Task: Font style For heading Use Arial with cyan colour& bold. font size for heading '24 Pt. 'Change the font style of data to Alefand font size to  12 Pt. Change the alignment of both headline & data to  Align top. In the sheet  auditingAnnualSales_Report_2023
Action: Mouse moved to (40, 106)
Screenshot: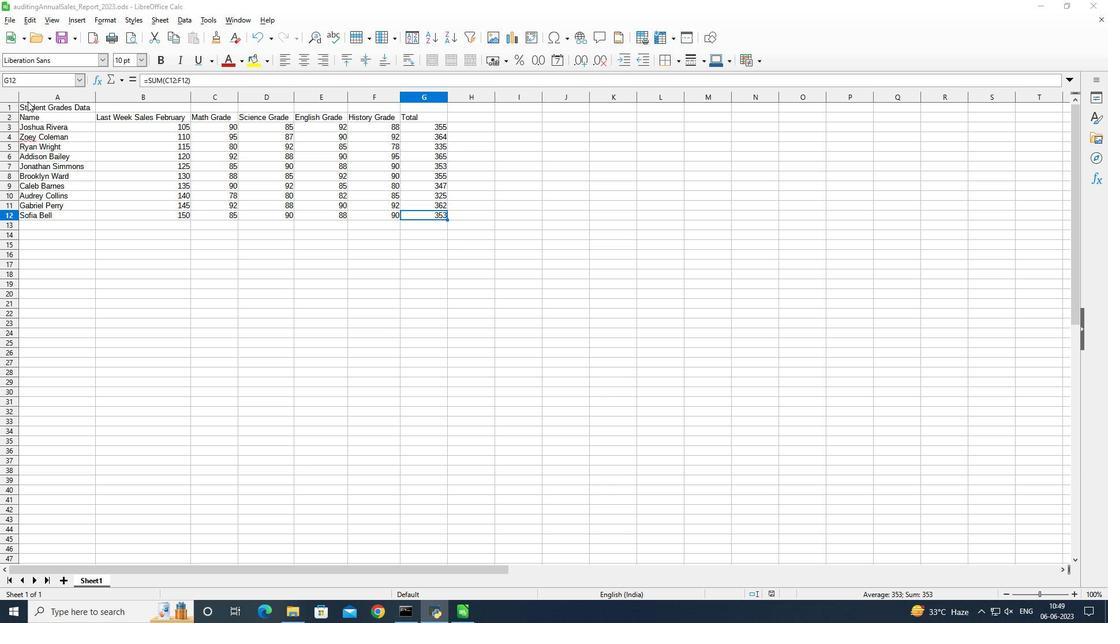 
Action: Mouse pressed left at (40, 106)
Screenshot: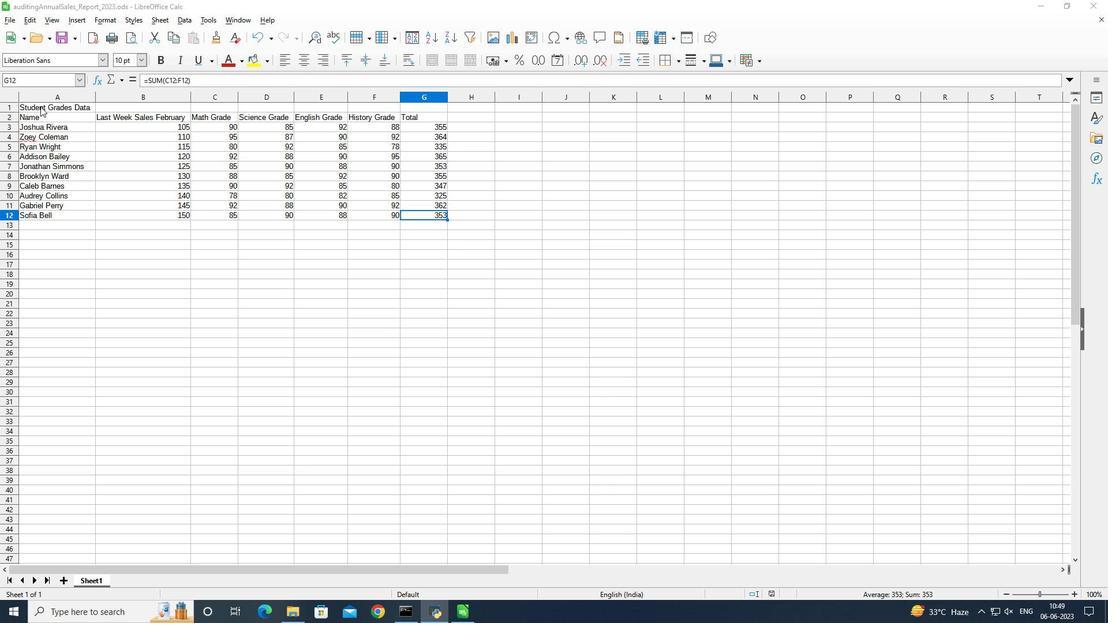 
Action: Mouse moved to (103, 61)
Screenshot: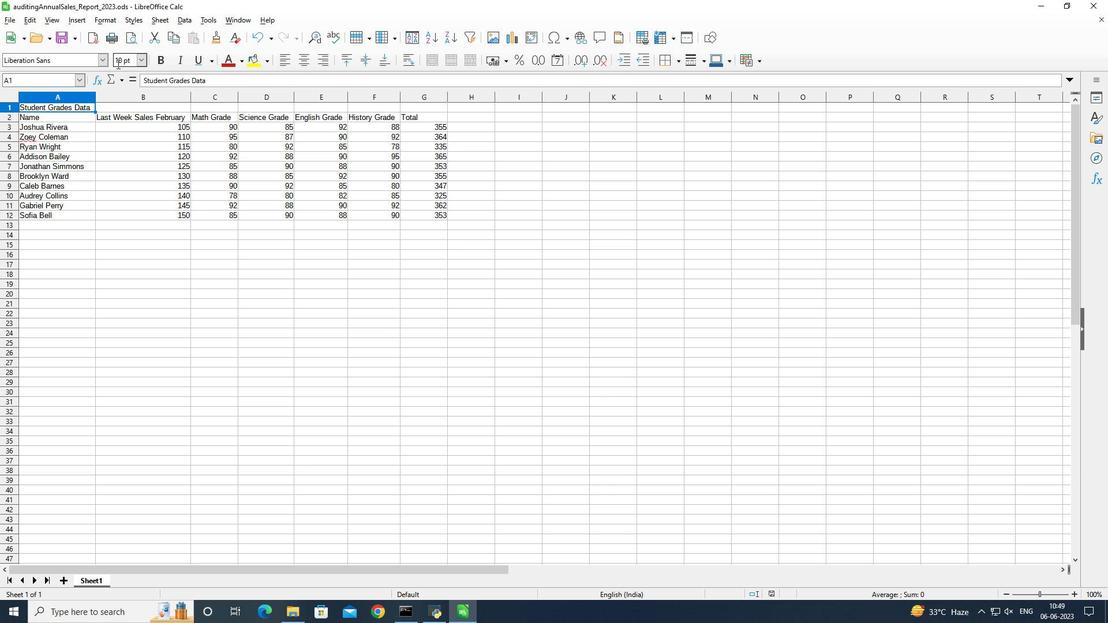 
Action: Mouse pressed left at (103, 61)
Screenshot: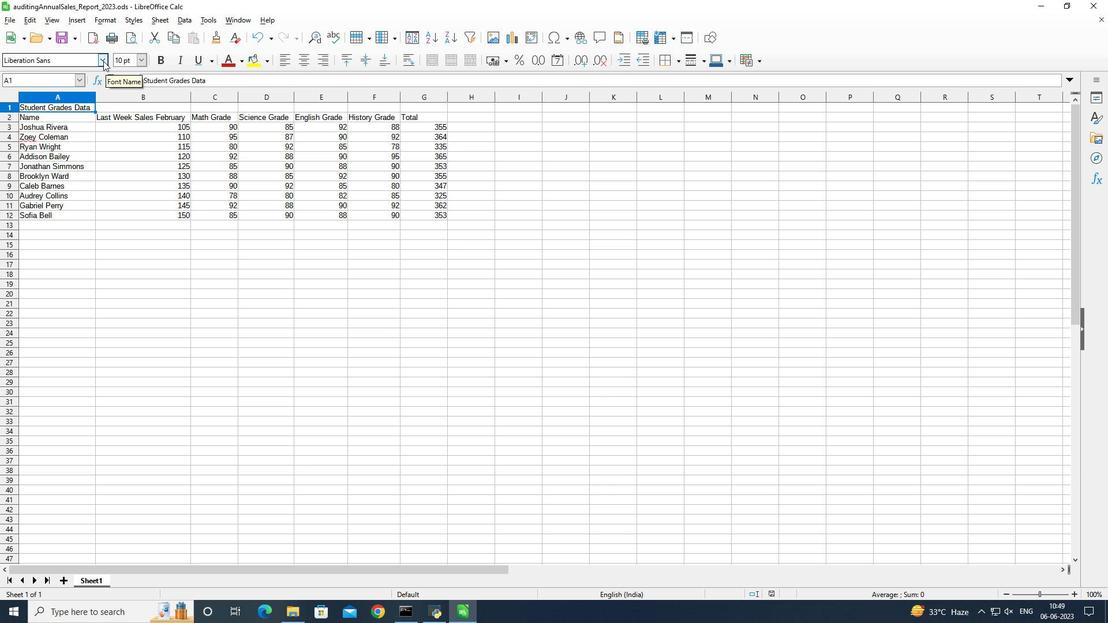 
Action: Mouse moved to (187, 140)
Screenshot: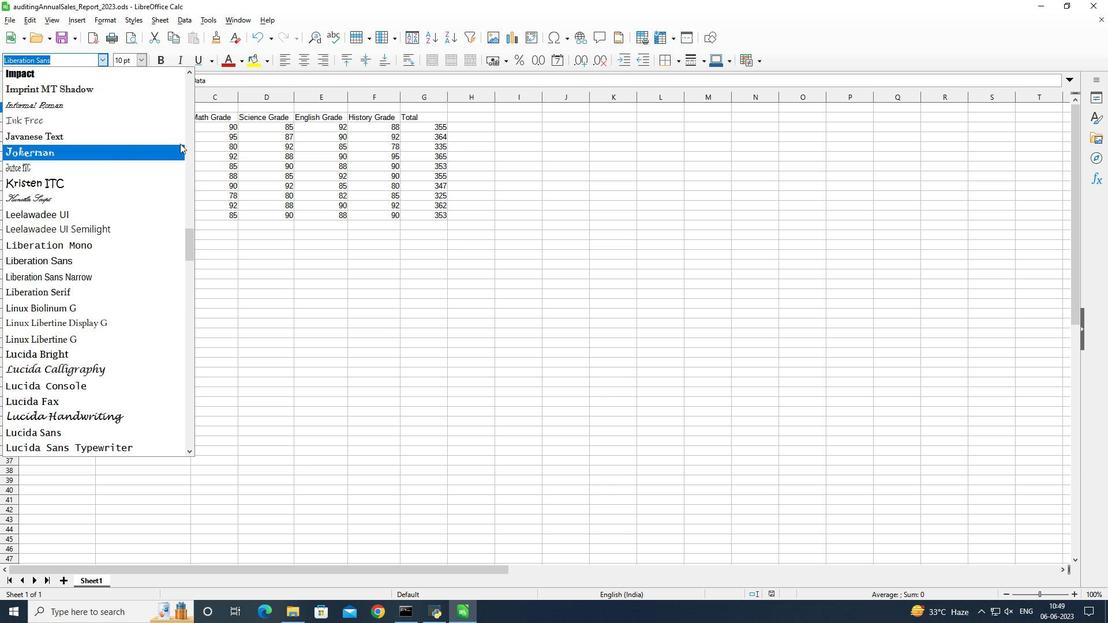 
Action: Mouse pressed left at (187, 140)
Screenshot: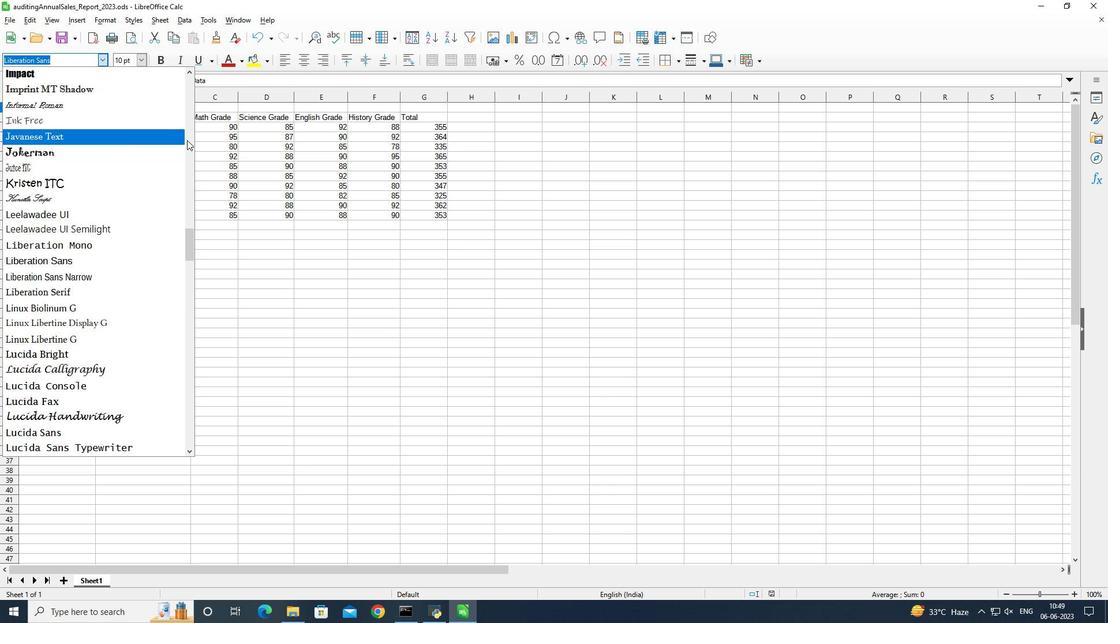
Action: Mouse pressed left at (187, 140)
Screenshot: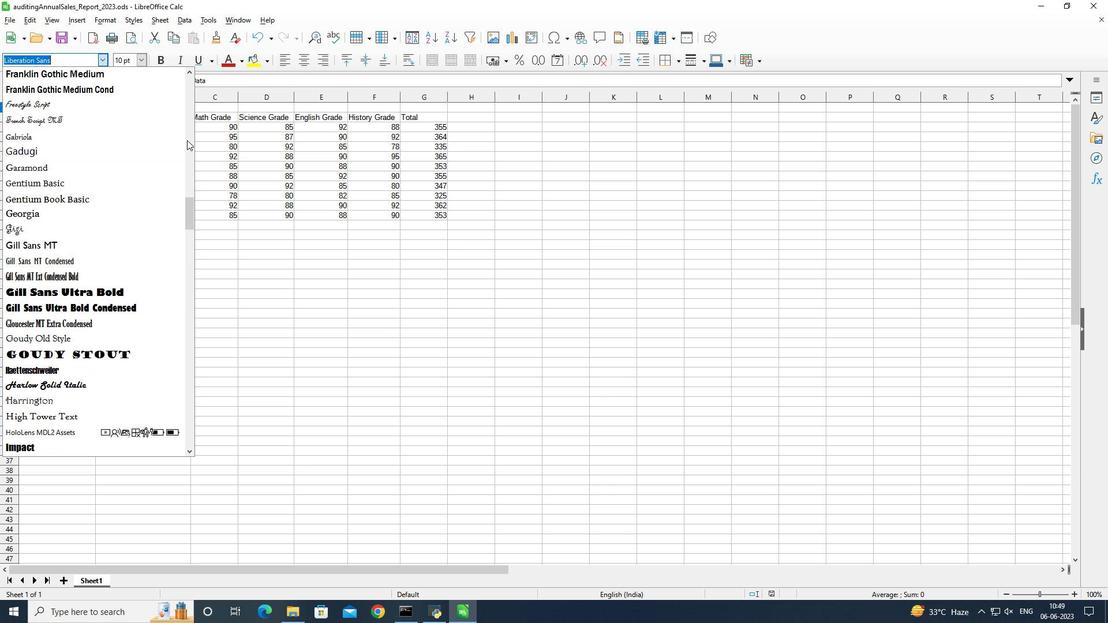 
Action: Mouse pressed left at (187, 140)
Screenshot: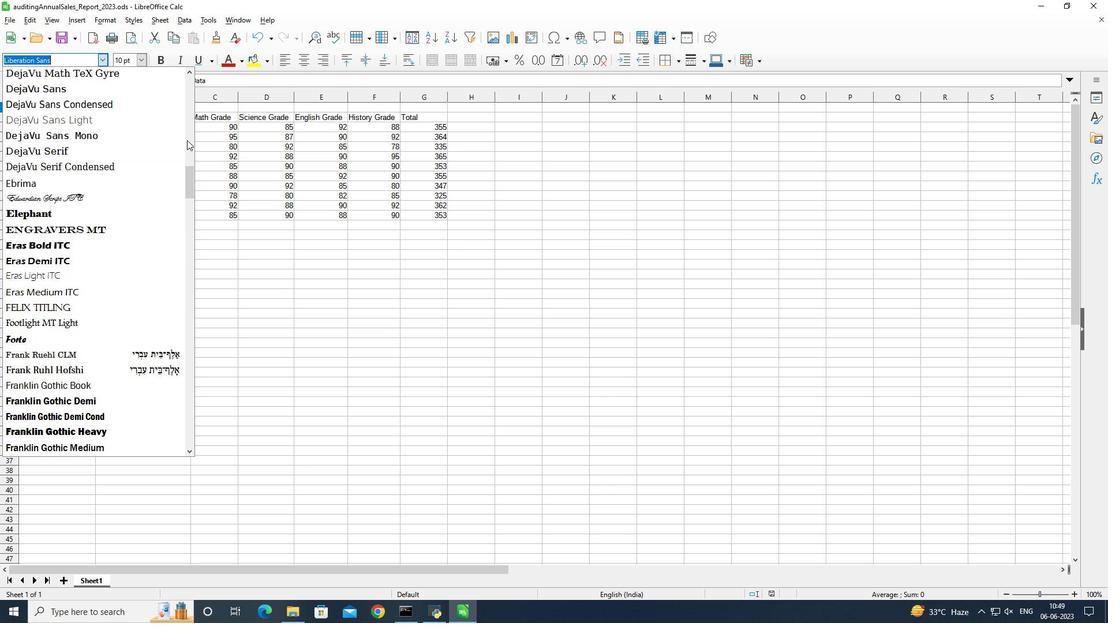 
Action: Mouse pressed left at (187, 140)
Screenshot: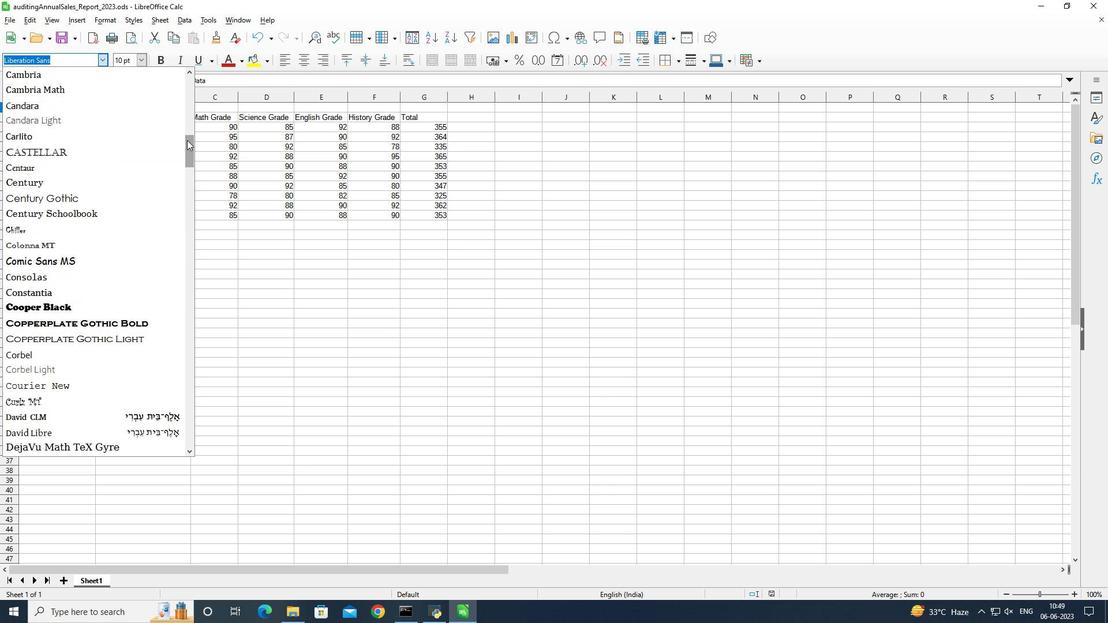 
Action: Mouse pressed left at (187, 140)
Screenshot: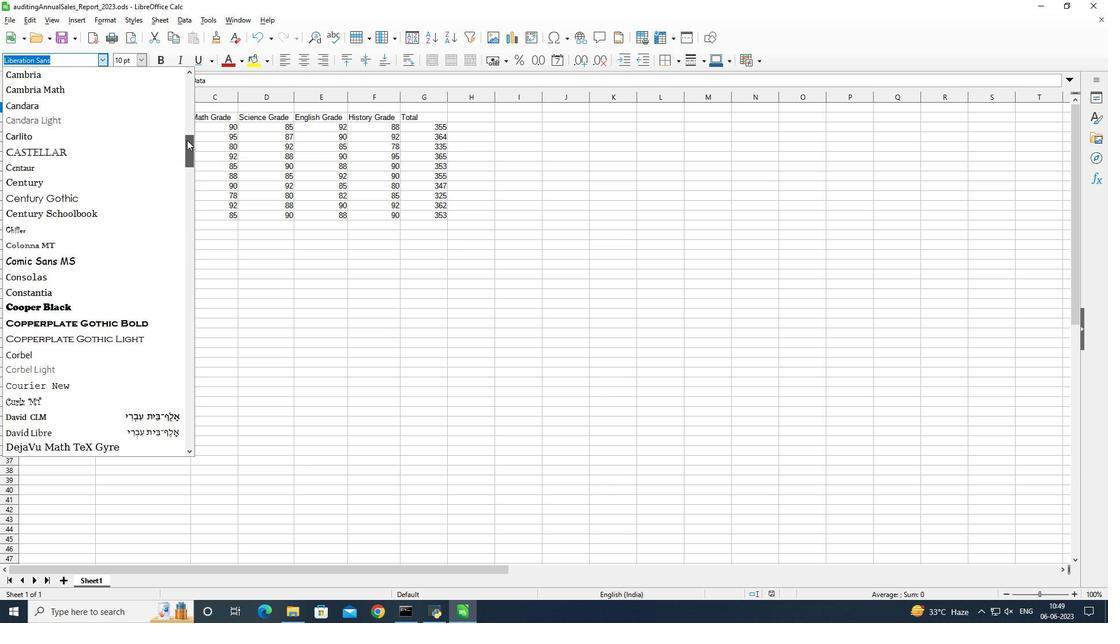 
Action: Mouse pressed left at (187, 140)
Screenshot: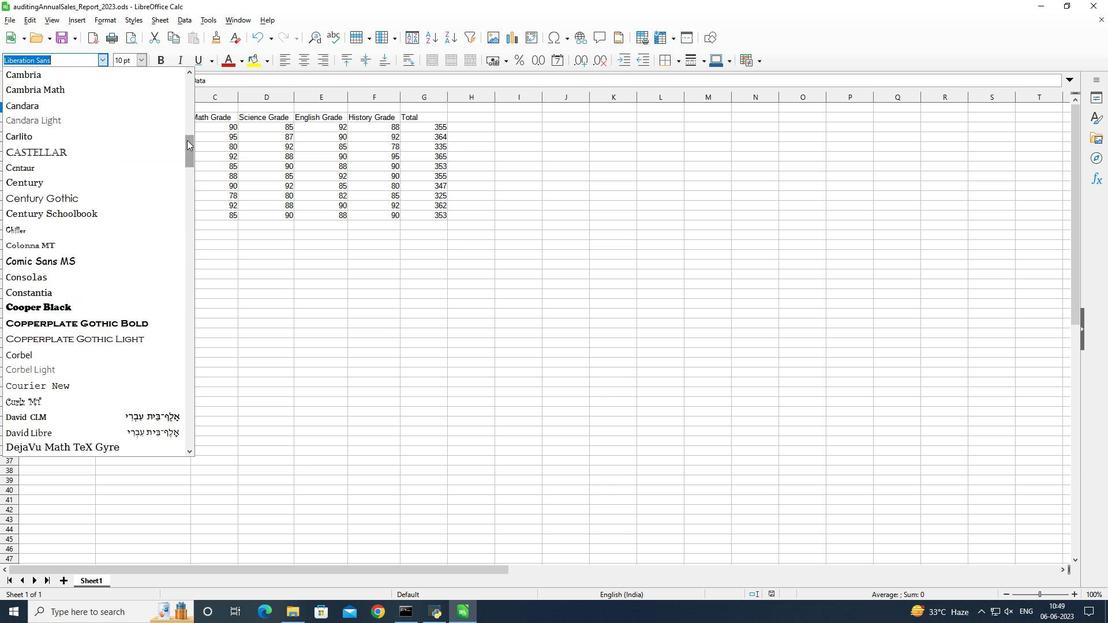
Action: Mouse moved to (94, 118)
Screenshot: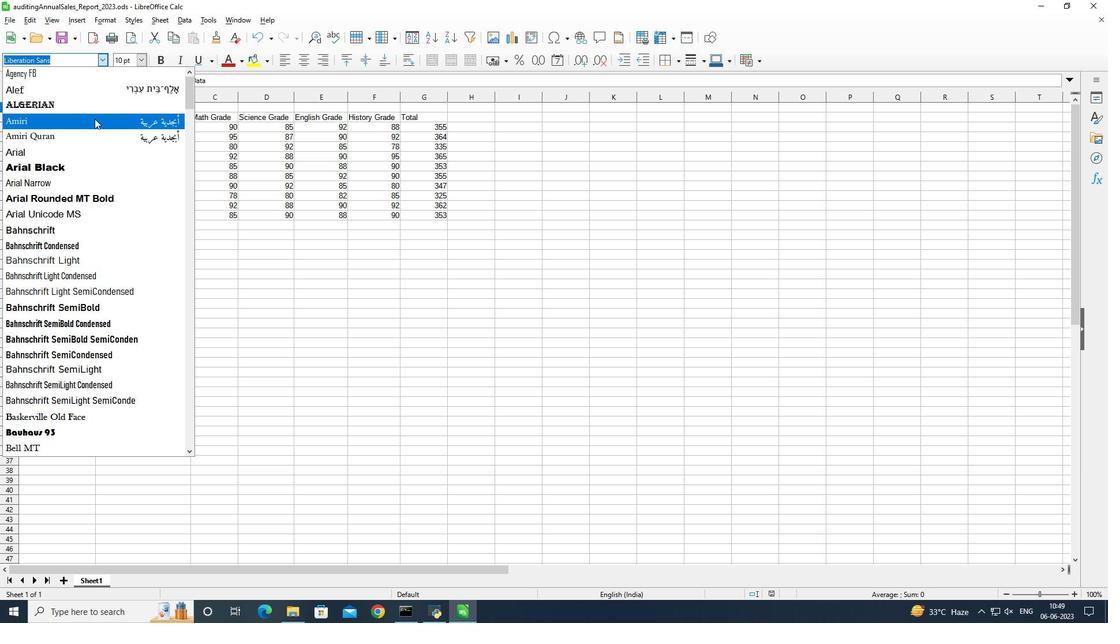
Action: Key pressed arial
Screenshot: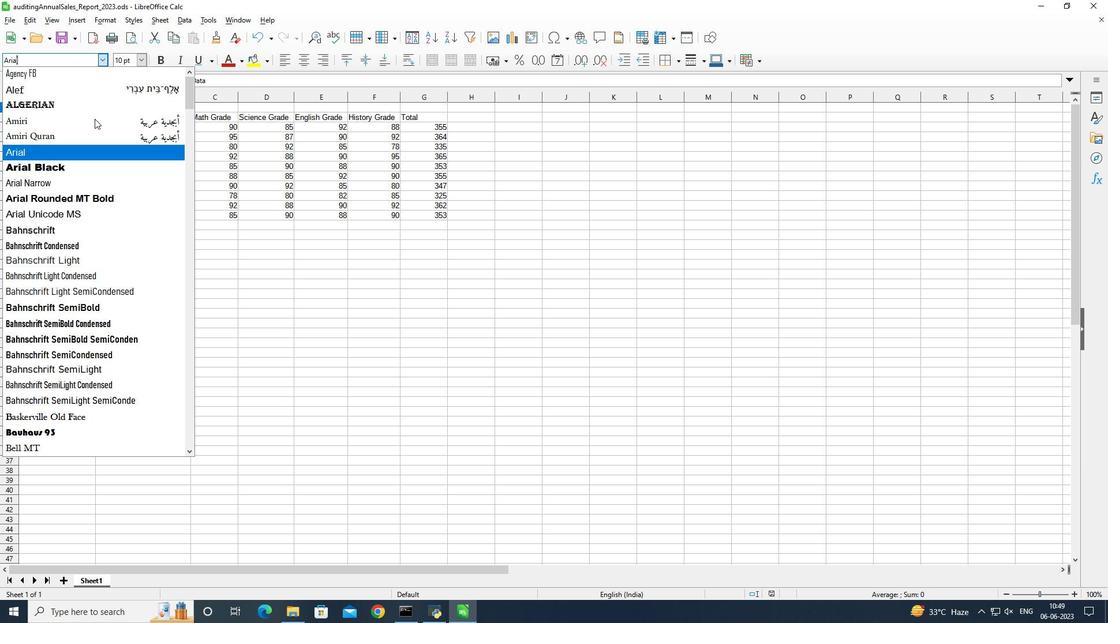
Action: Mouse moved to (83, 157)
Screenshot: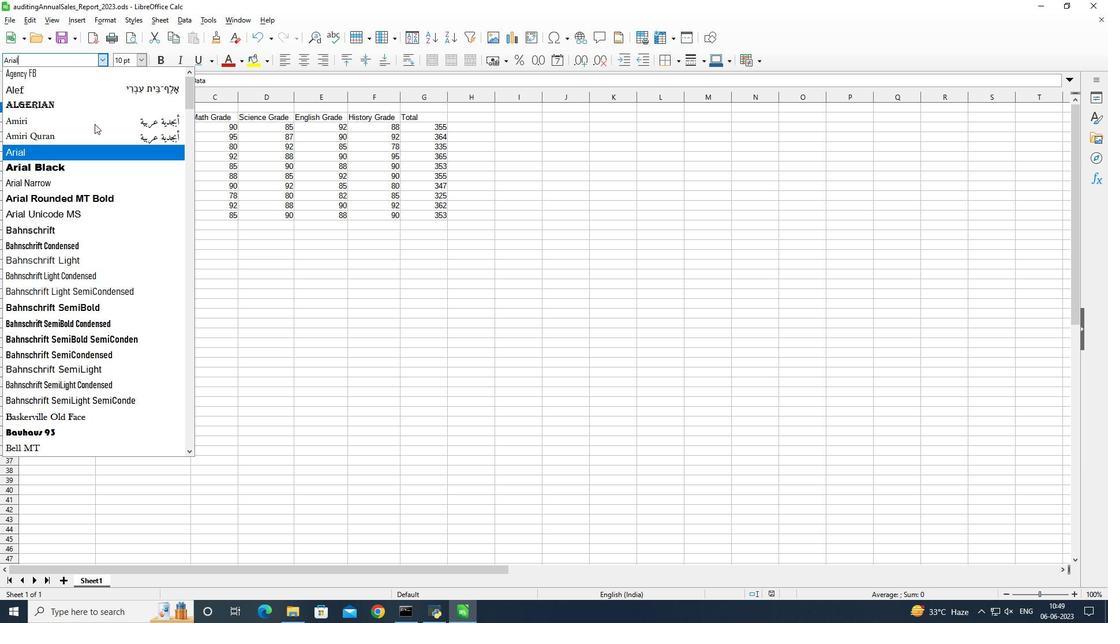 
Action: Mouse pressed left at (83, 157)
Screenshot: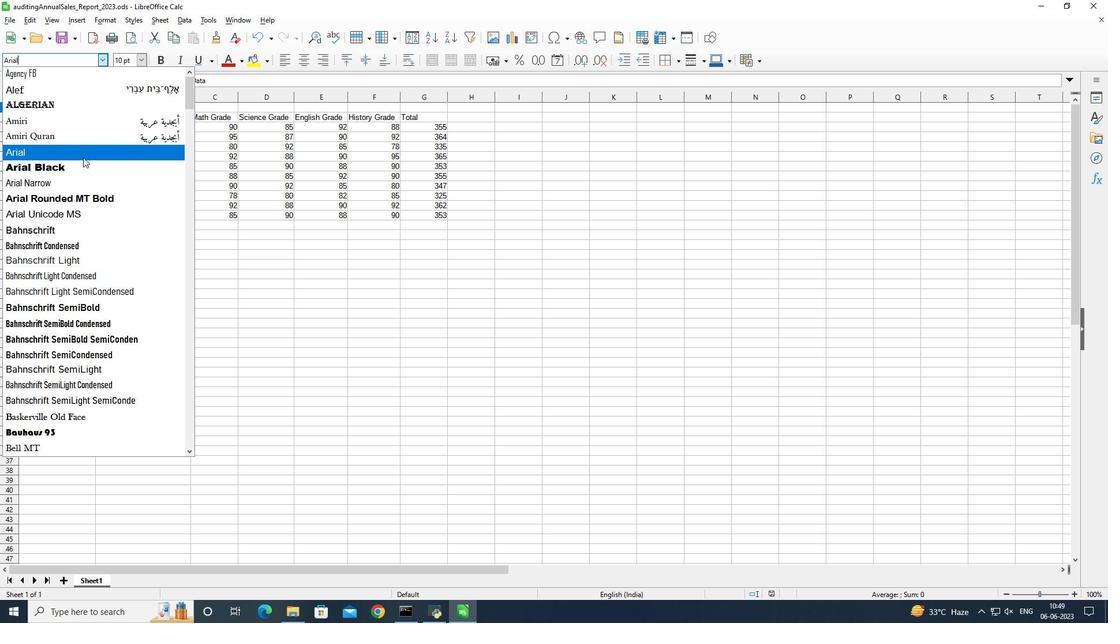 
Action: Mouse moved to (241, 61)
Screenshot: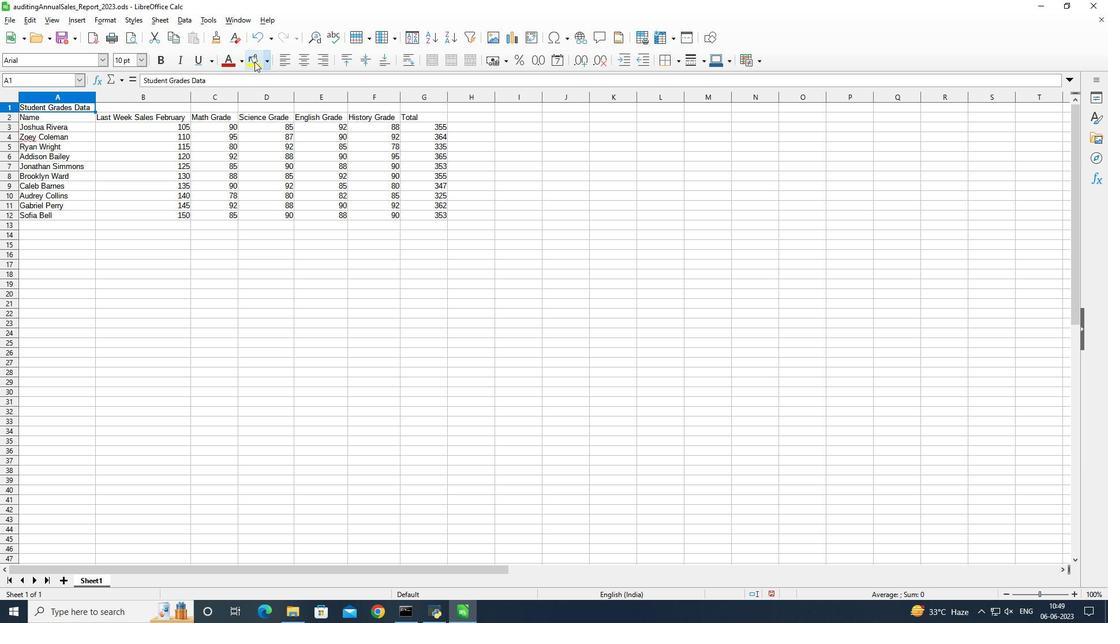
Action: Mouse pressed left at (241, 61)
Screenshot: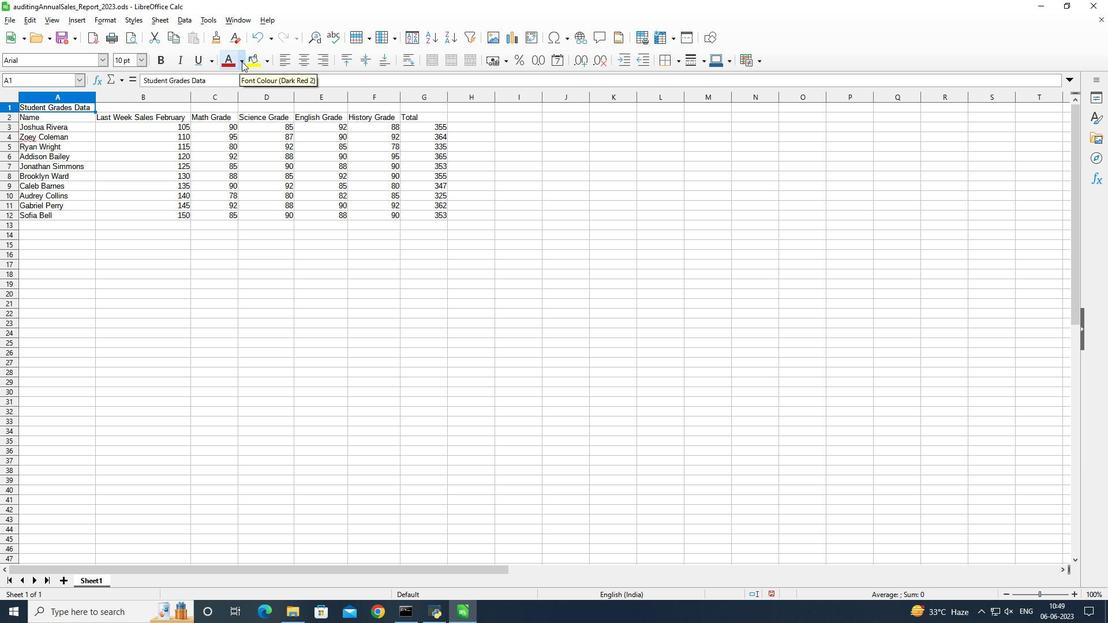 
Action: Mouse moved to (286, 117)
Screenshot: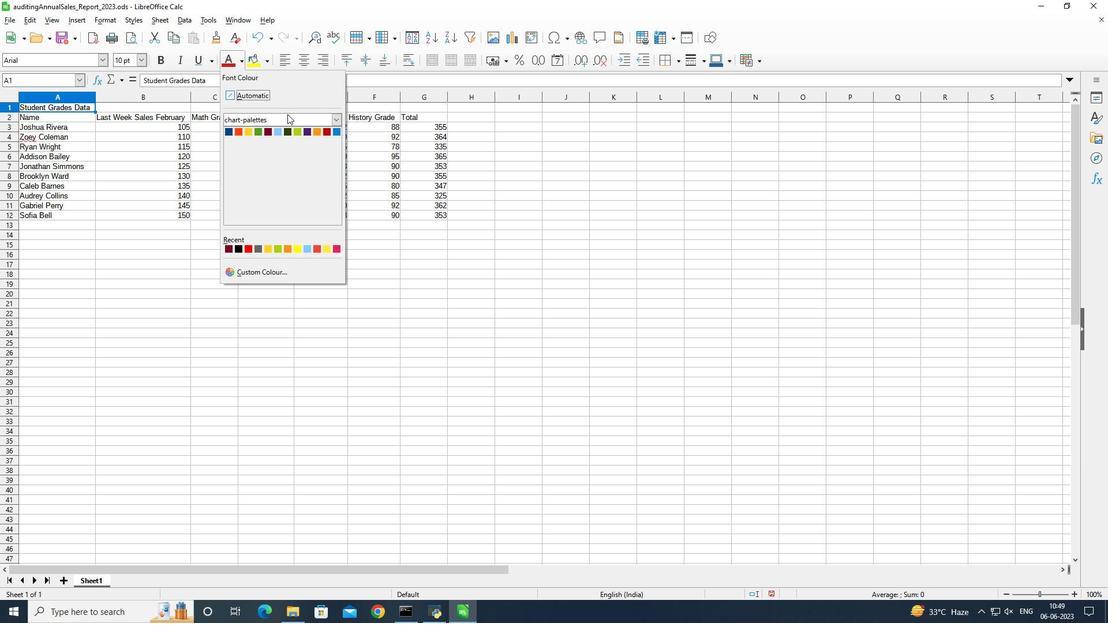 
Action: Mouse pressed left at (286, 117)
Screenshot: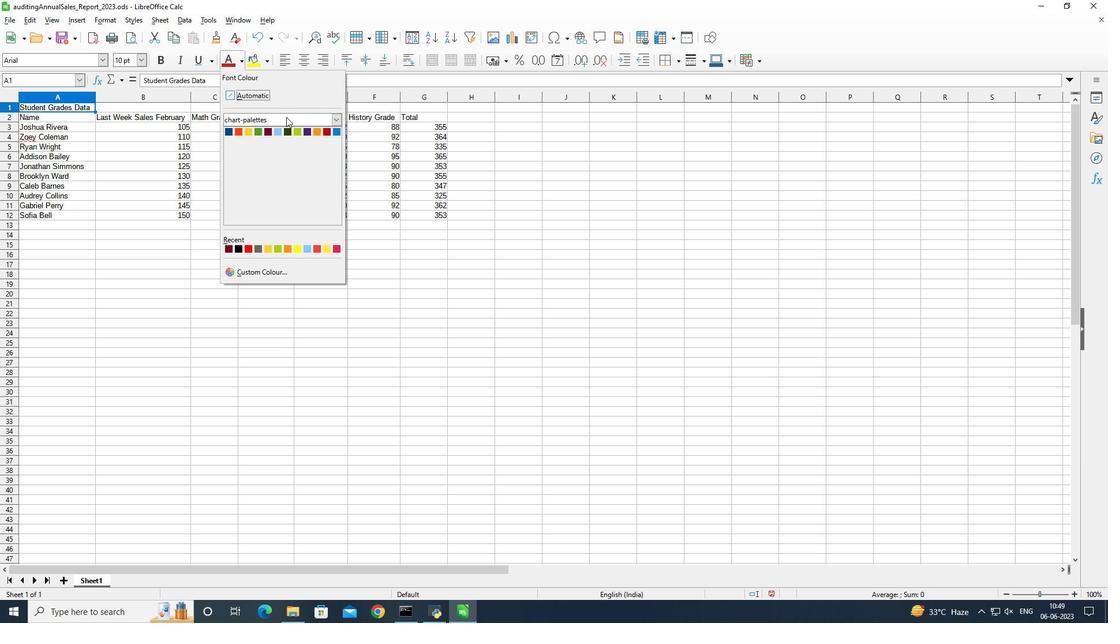 
Action: Mouse moved to (288, 188)
Screenshot: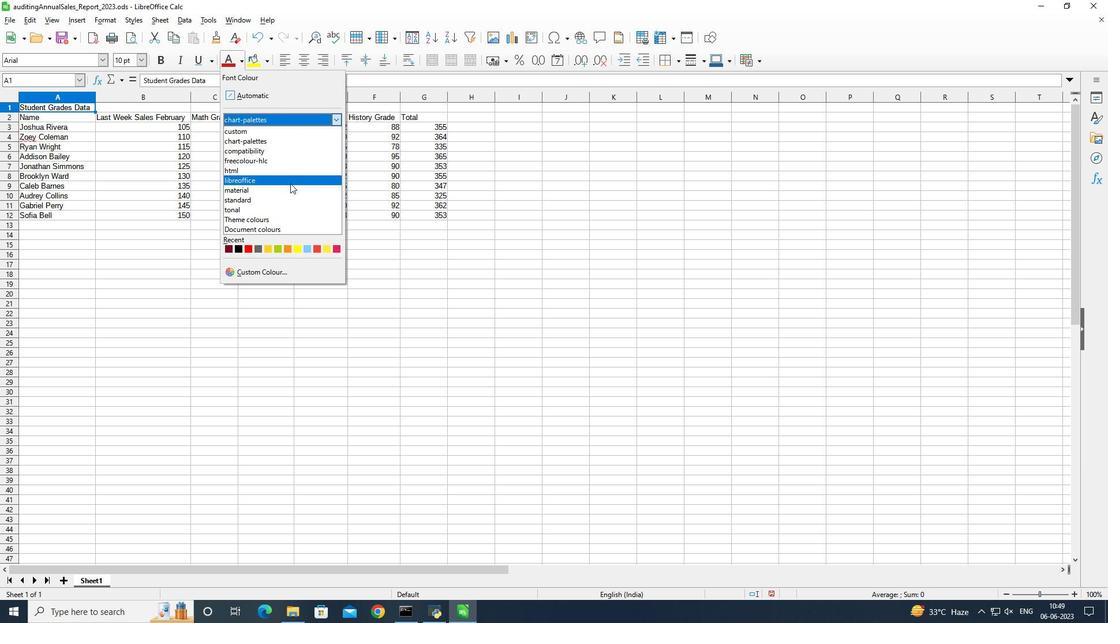 
Action: Mouse pressed left at (288, 188)
Screenshot: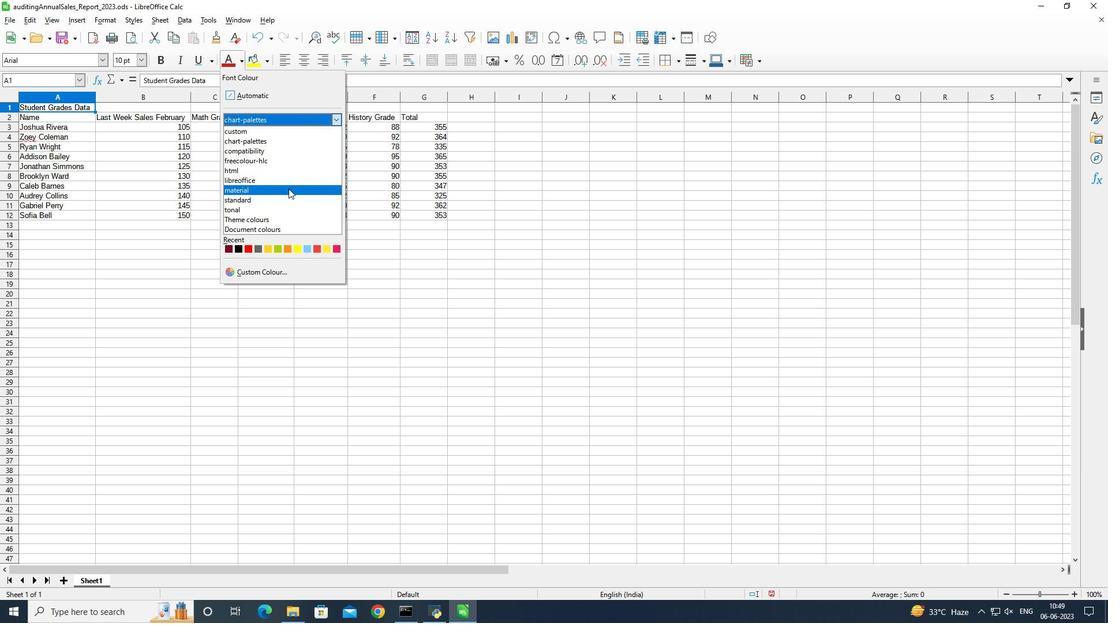 
Action: Mouse moved to (319, 179)
Screenshot: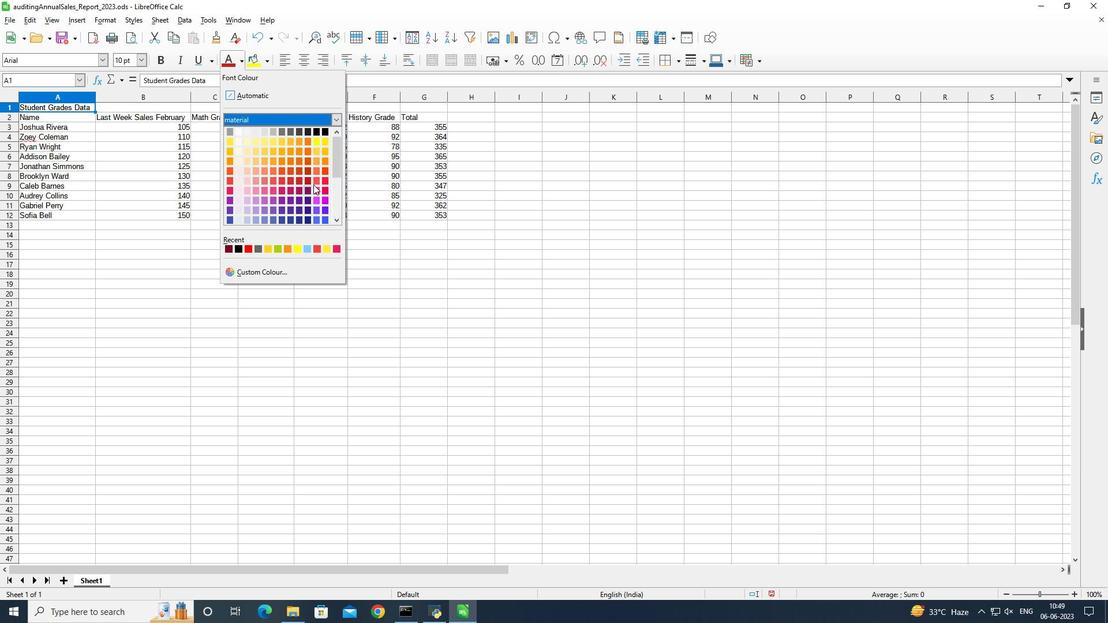 
Action: Mouse scrolled (319, 178) with delta (0, 0)
Screenshot: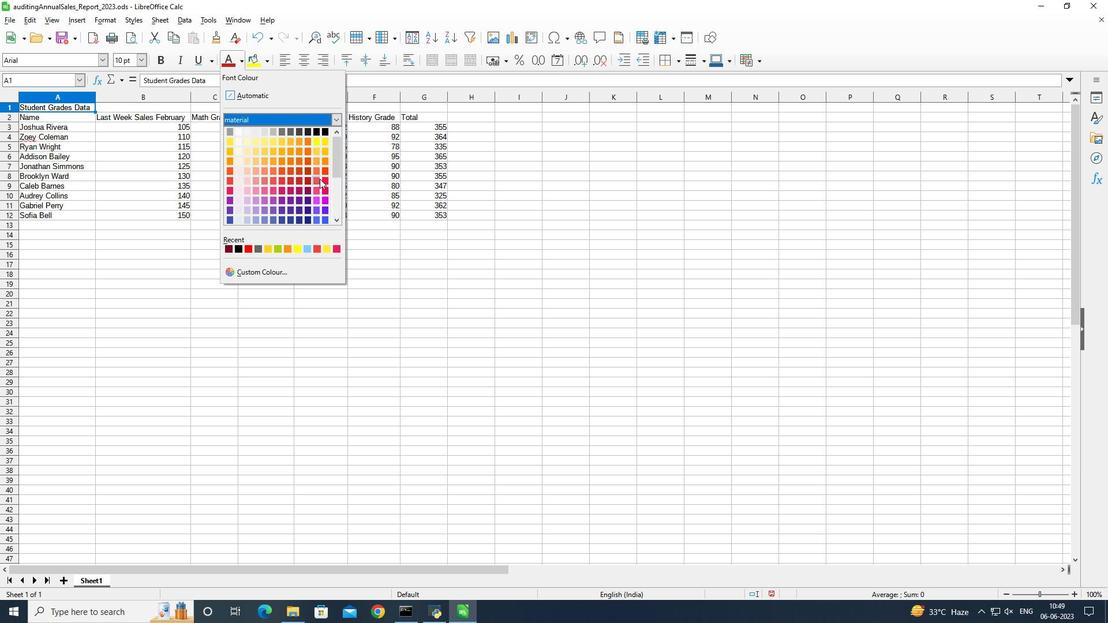 
Action: Mouse scrolled (319, 178) with delta (0, 0)
Screenshot: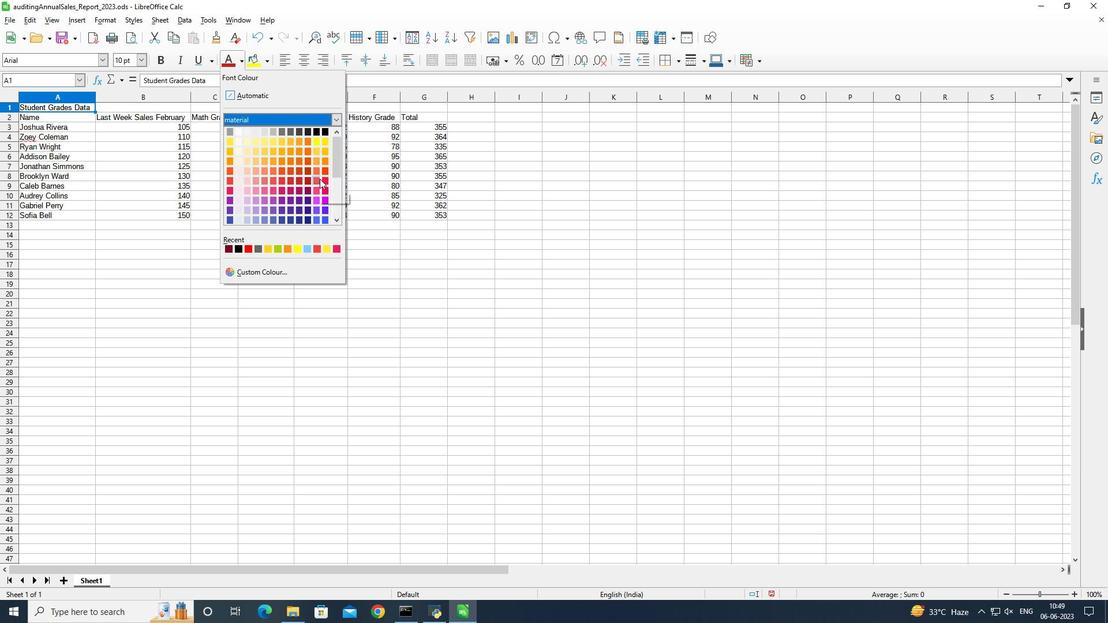 
Action: Mouse scrolled (319, 178) with delta (0, 0)
Screenshot: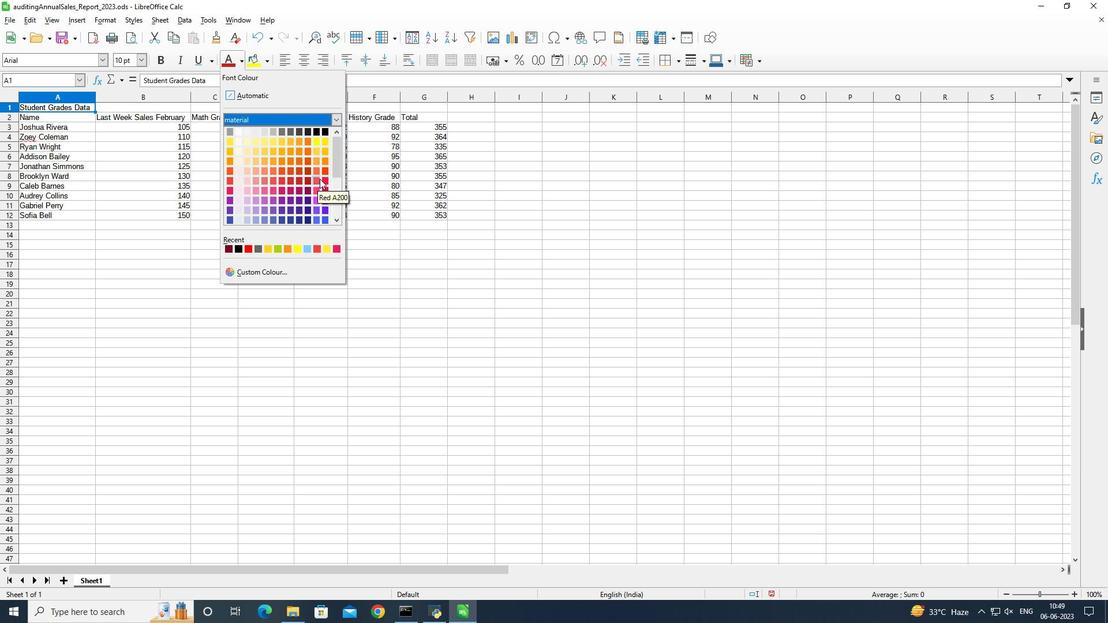 
Action: Mouse moved to (228, 163)
Screenshot: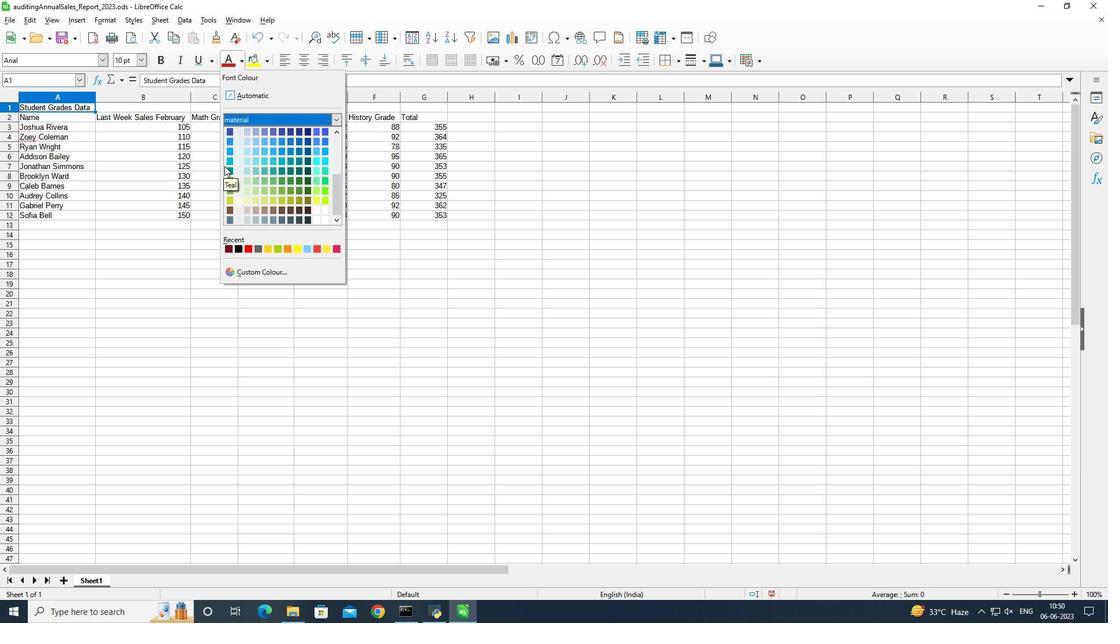 
Action: Mouse pressed left at (228, 163)
Screenshot: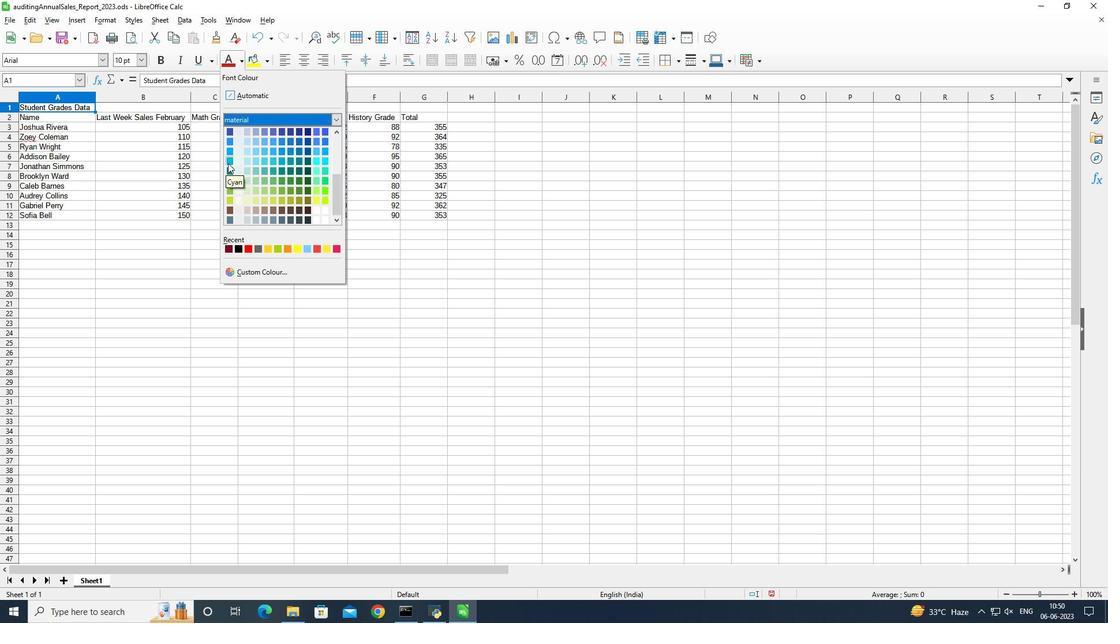 
Action: Mouse moved to (166, 62)
Screenshot: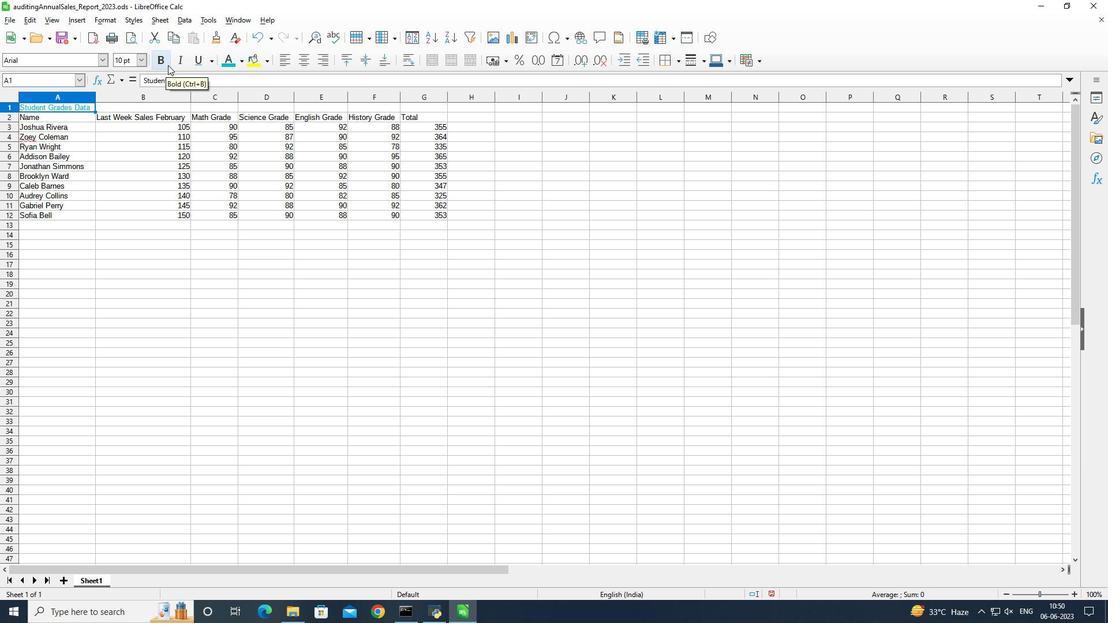 
Action: Mouse pressed left at (166, 62)
Screenshot: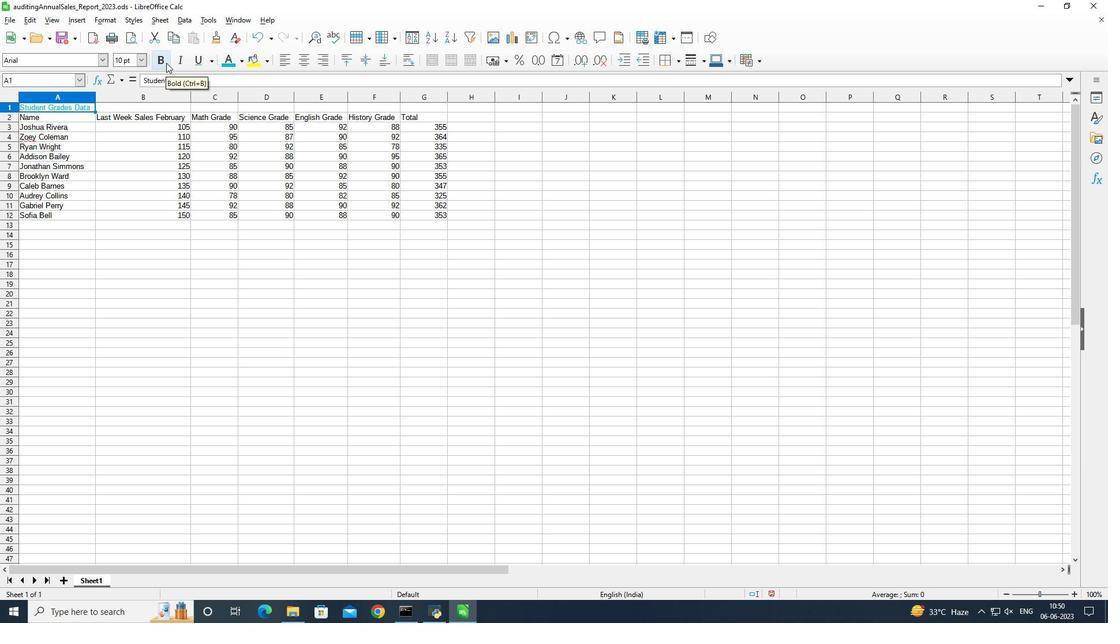 
Action: Mouse moved to (140, 60)
Screenshot: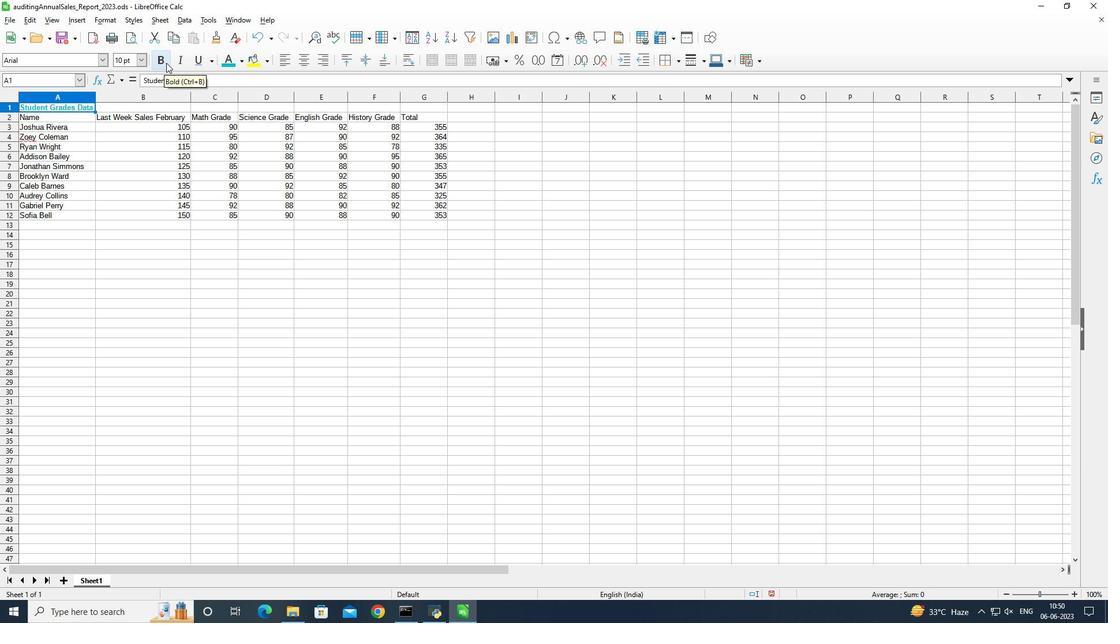 
Action: Mouse pressed left at (140, 60)
Screenshot: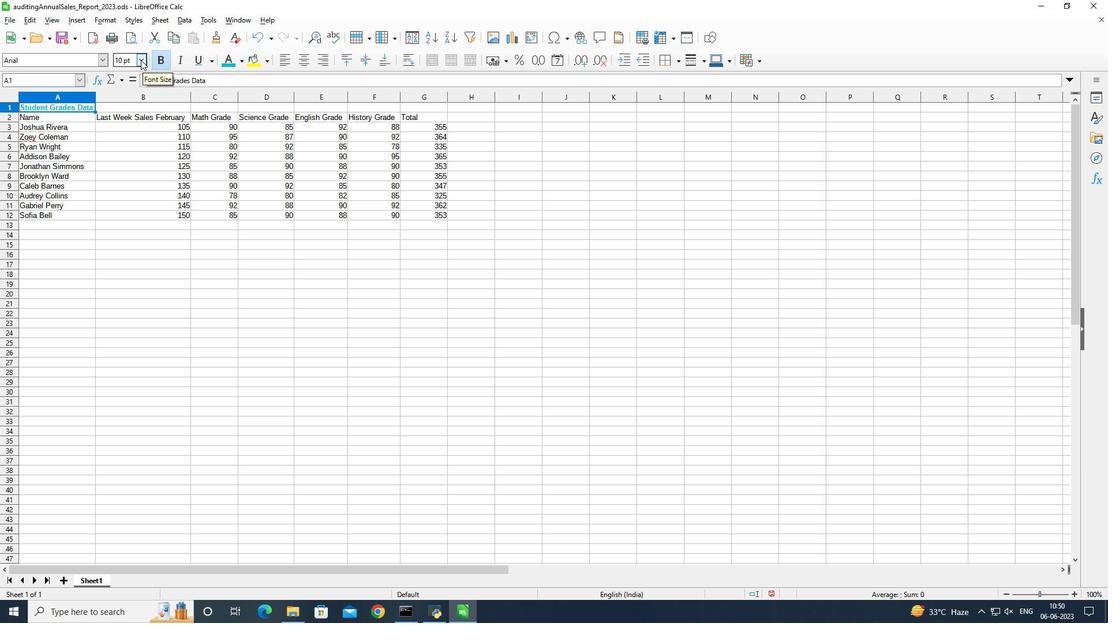 
Action: Mouse moved to (131, 232)
Screenshot: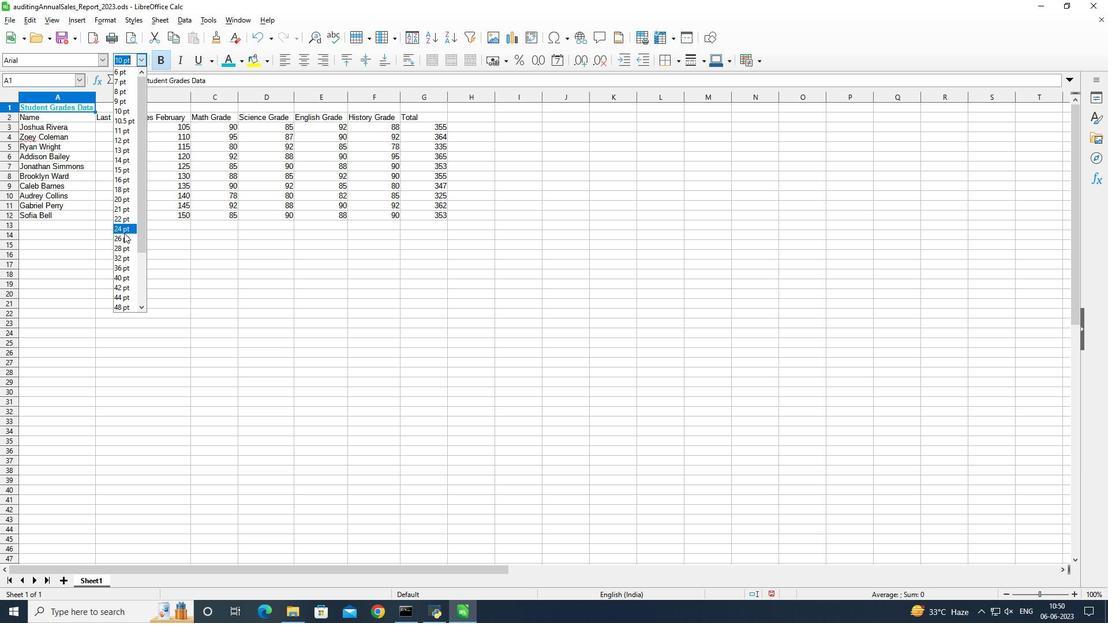 
Action: Mouse pressed left at (131, 232)
Screenshot: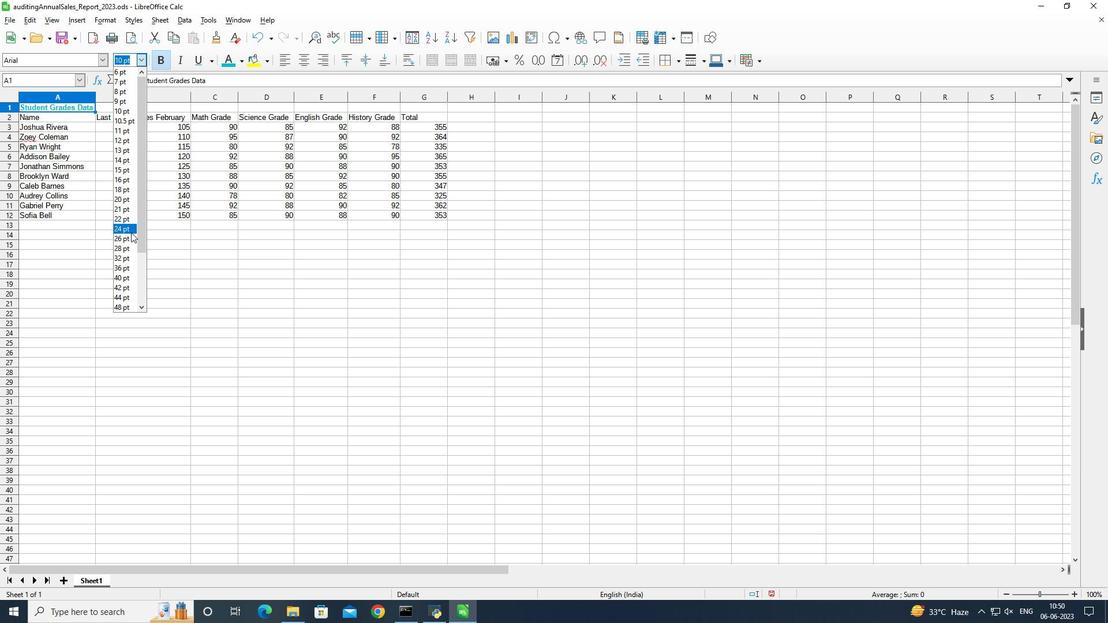 
Action: Mouse moved to (80, 114)
Screenshot: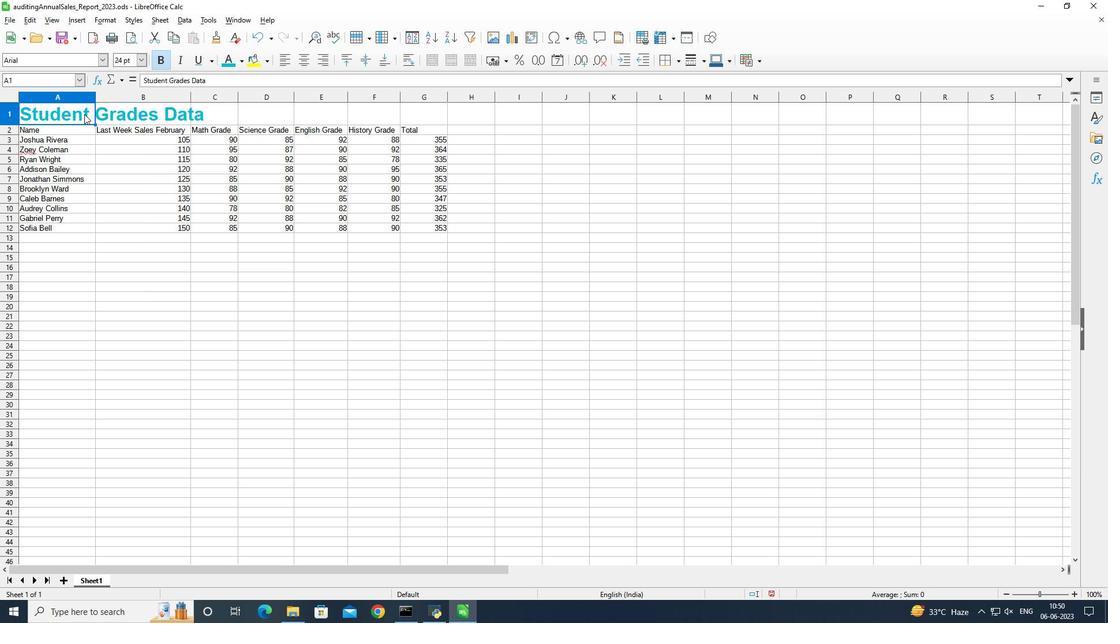 
Action: Mouse pressed left at (80, 114)
Screenshot: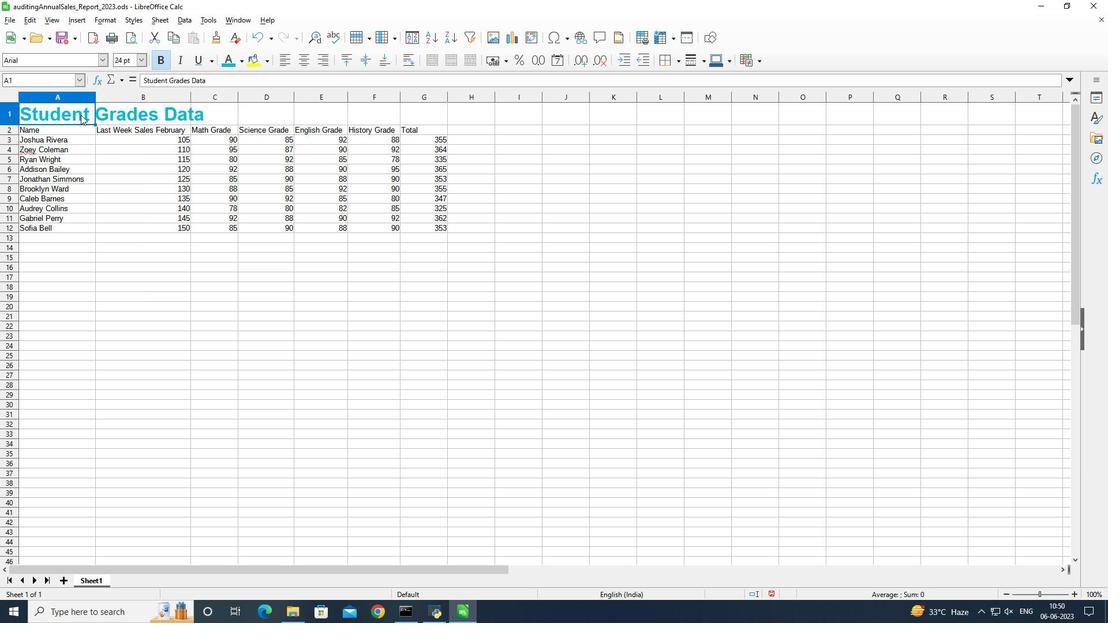 
Action: Mouse moved to (449, 60)
Screenshot: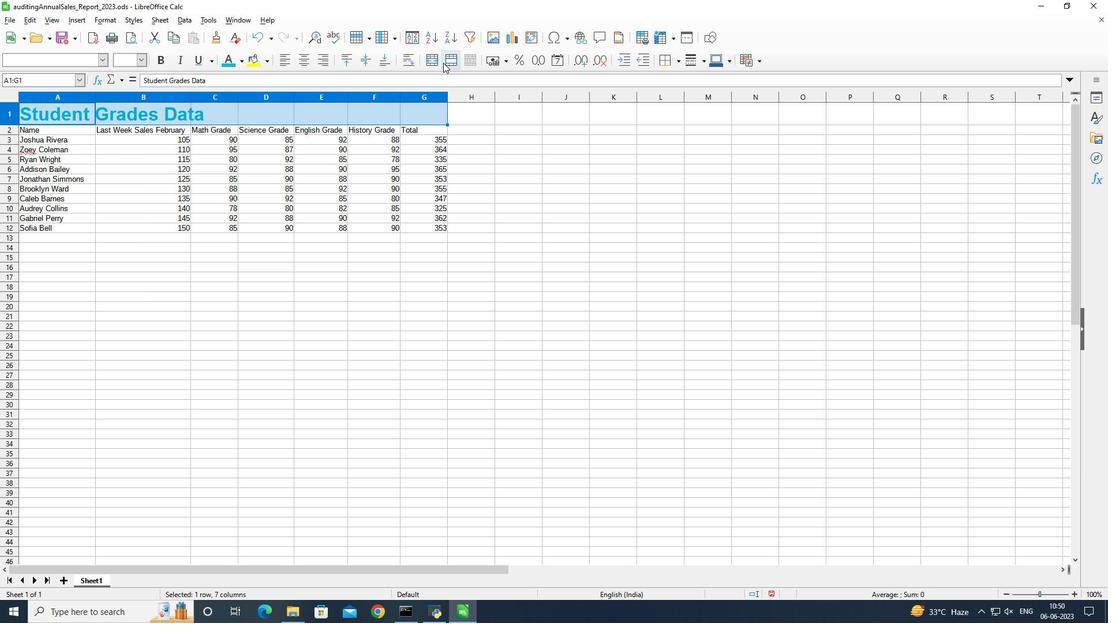 
Action: Mouse pressed left at (449, 60)
Screenshot: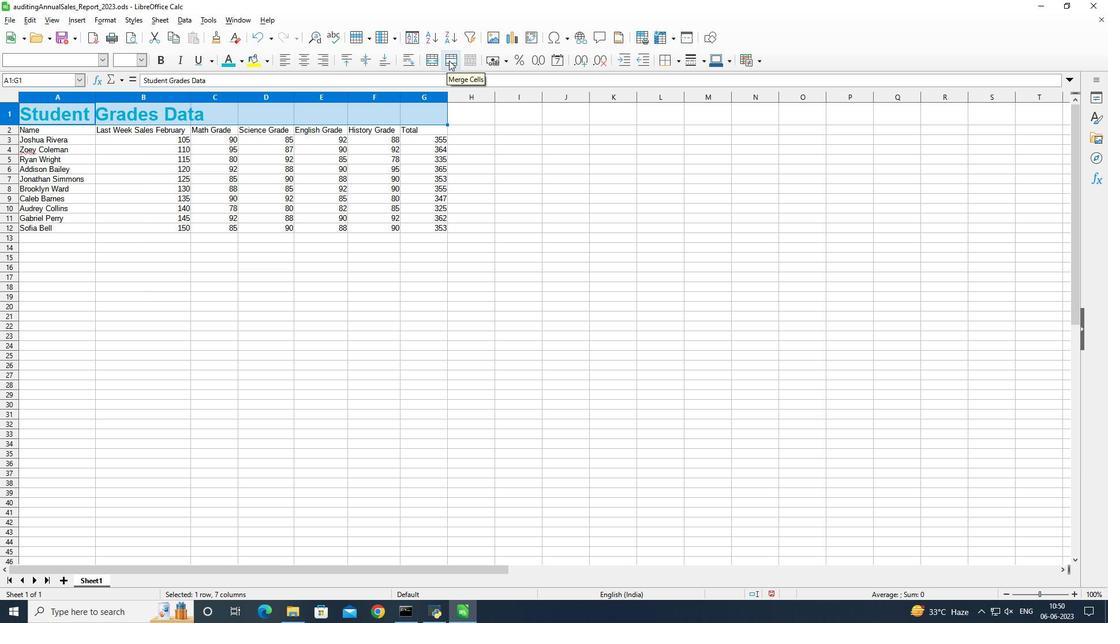 
Action: Mouse moved to (51, 127)
Screenshot: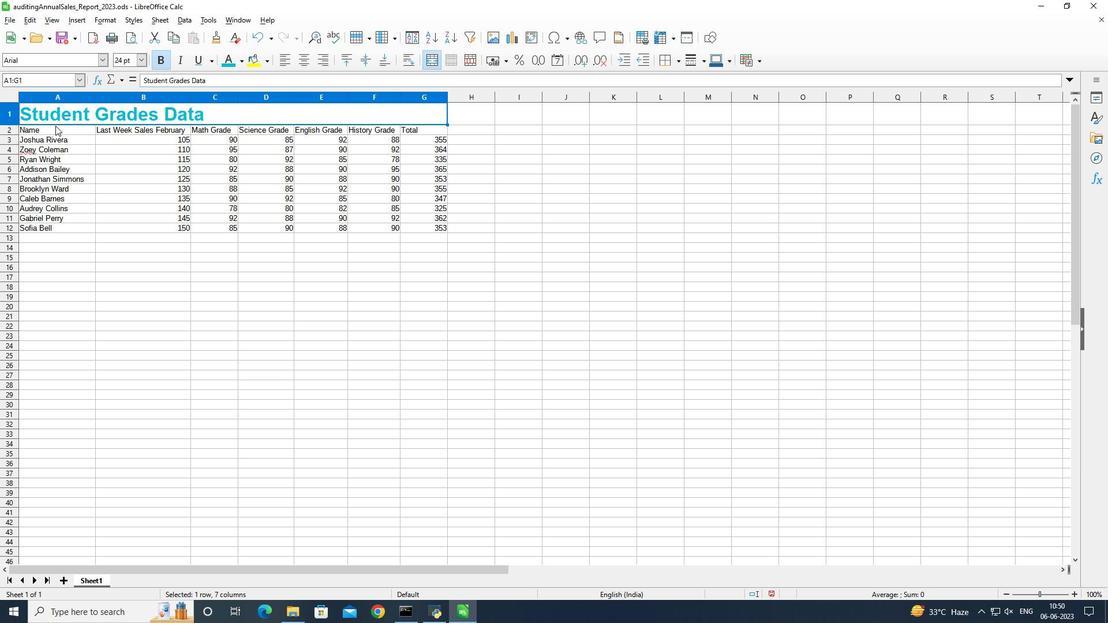 
Action: Mouse pressed left at (51, 127)
Screenshot: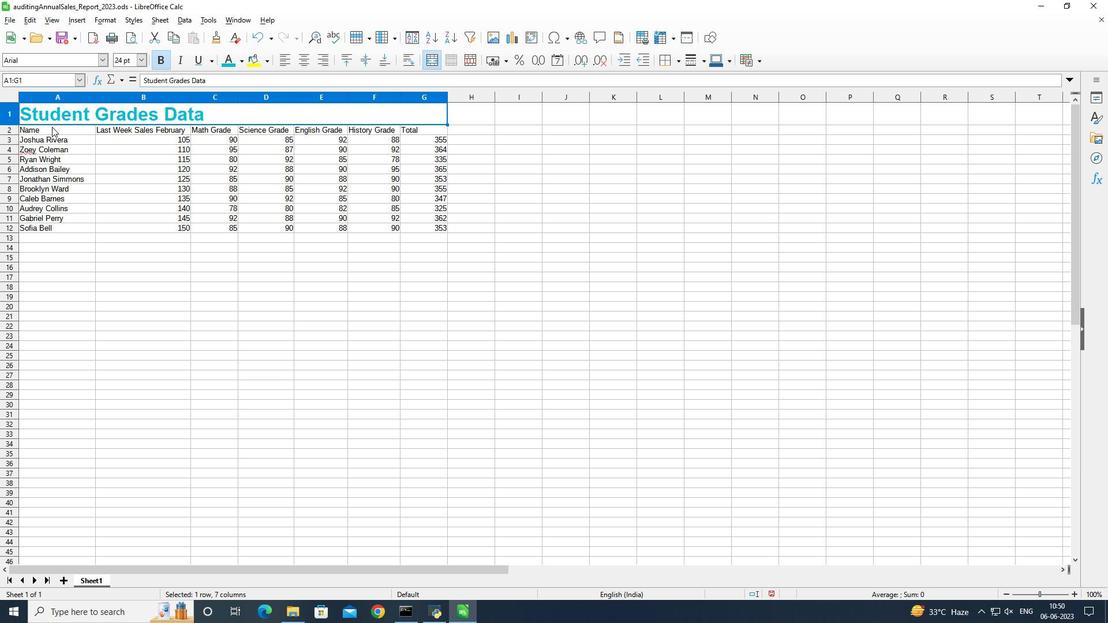 
Action: Mouse moved to (43, 128)
Screenshot: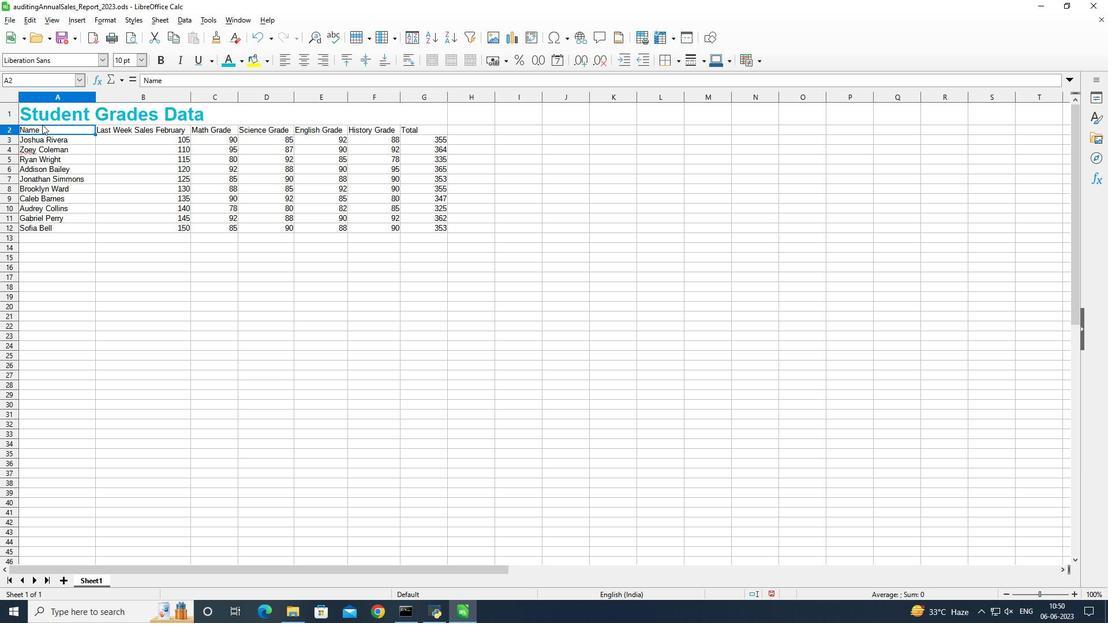 
Action: Mouse pressed left at (43, 128)
Screenshot: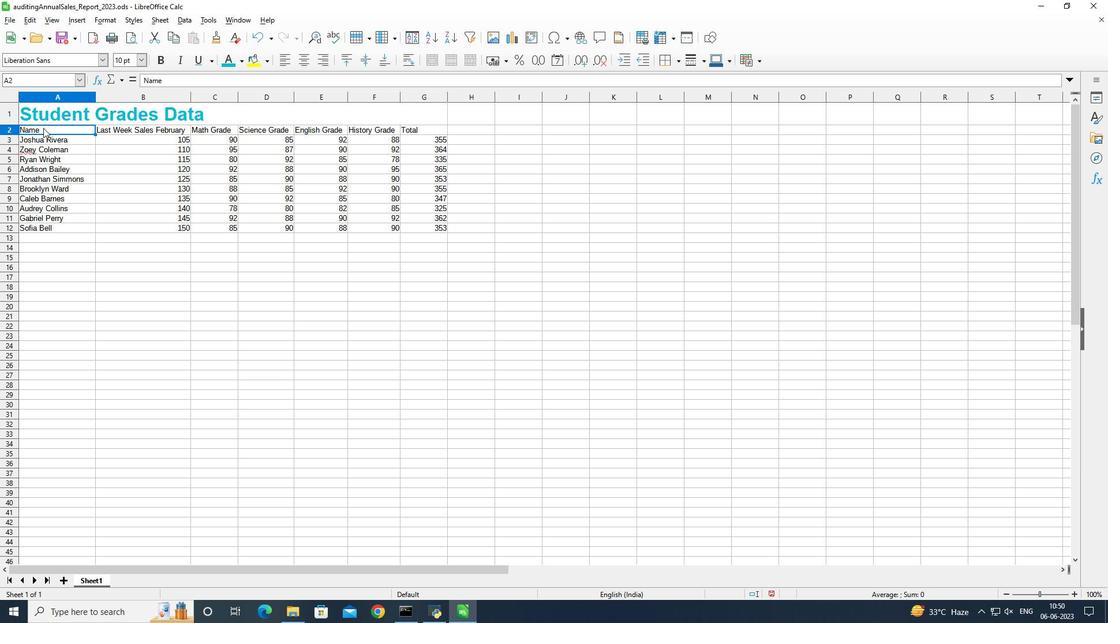 
Action: Mouse moved to (106, 64)
Screenshot: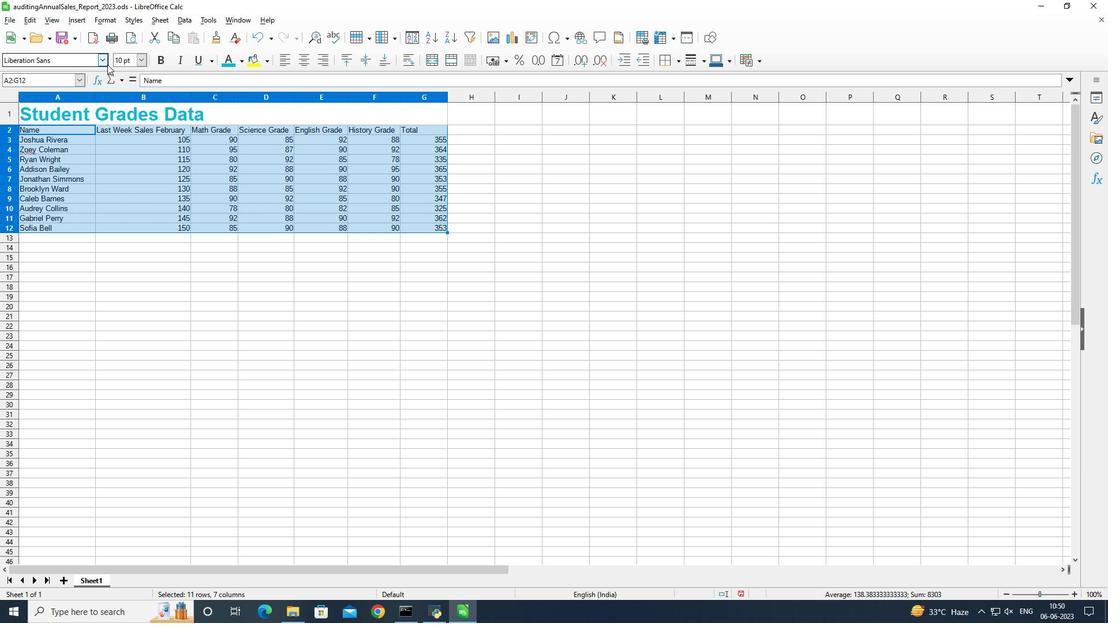 
Action: Mouse pressed left at (106, 64)
Screenshot: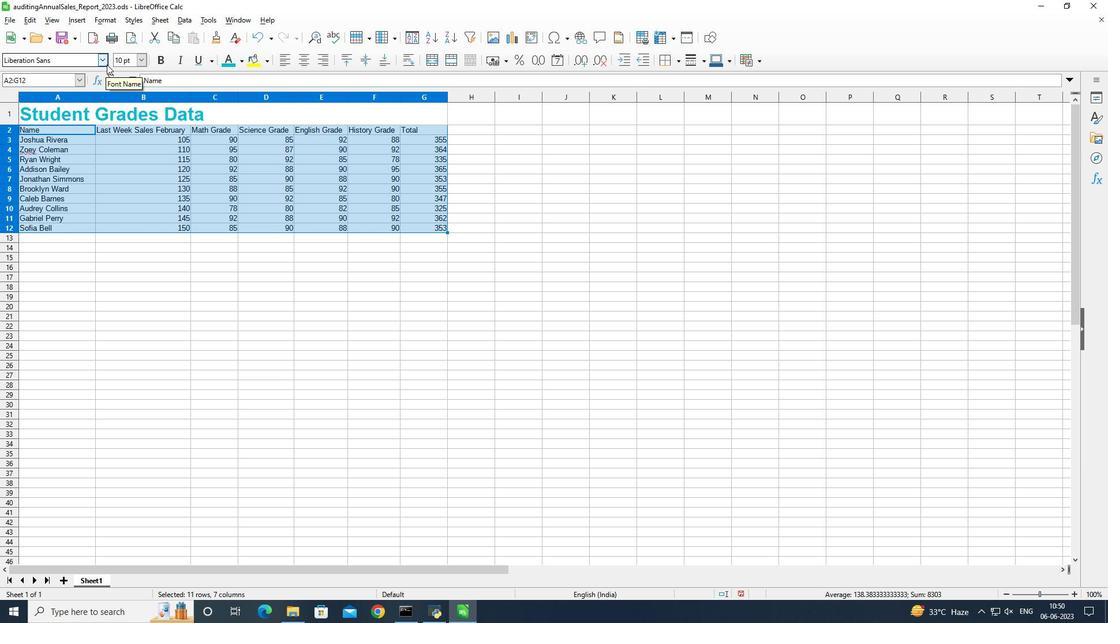 
Action: Mouse moved to (101, 103)
Screenshot: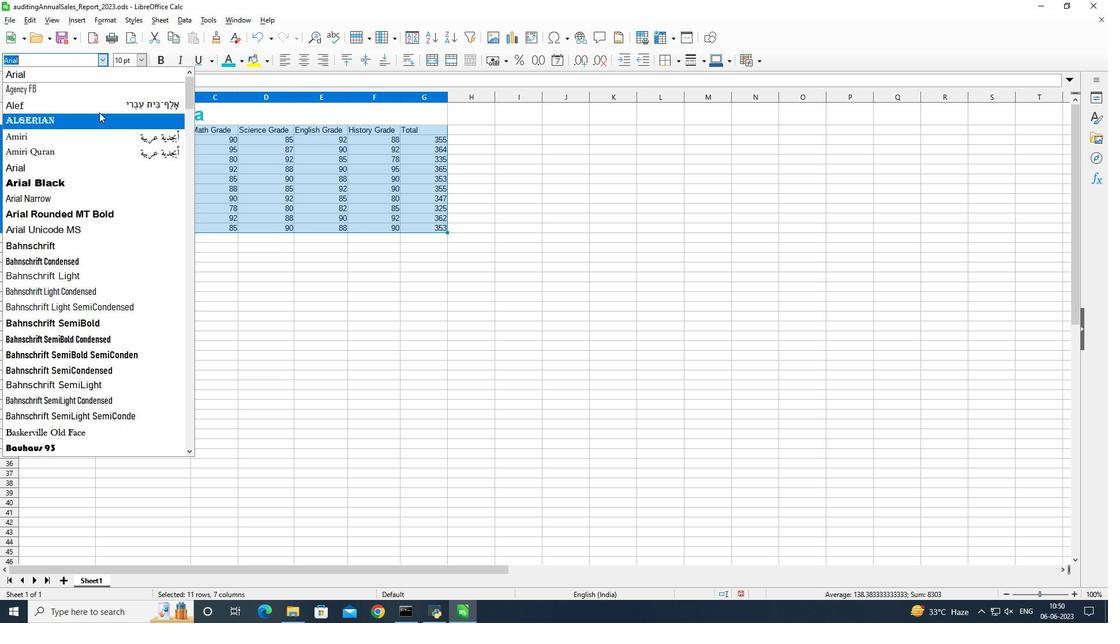 
Action: Mouse pressed left at (101, 103)
Screenshot: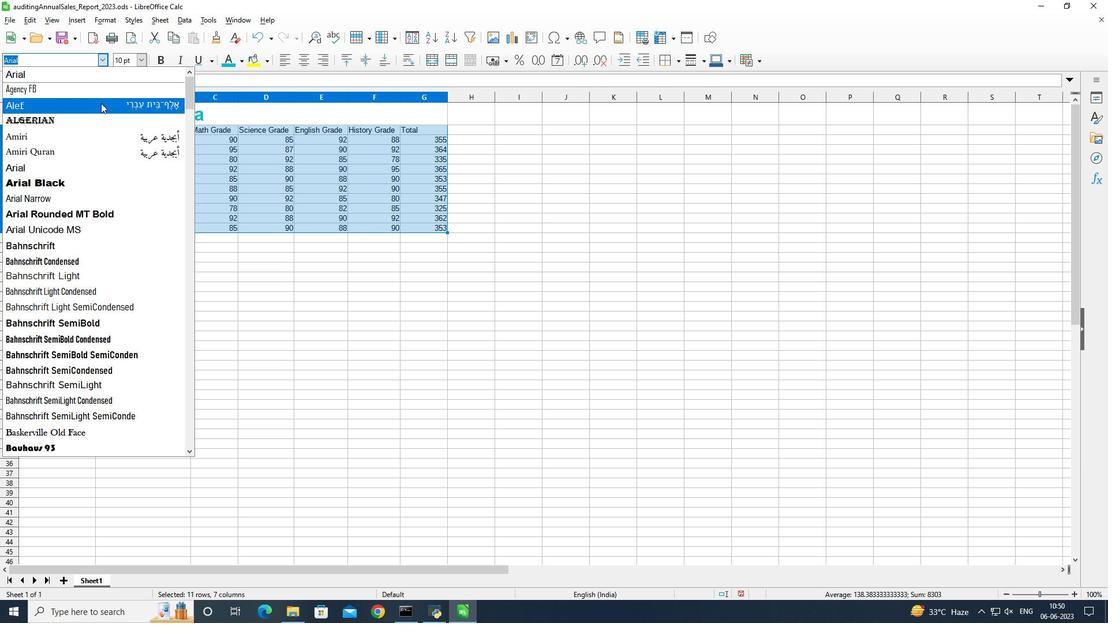 
Action: Mouse moved to (142, 64)
Screenshot: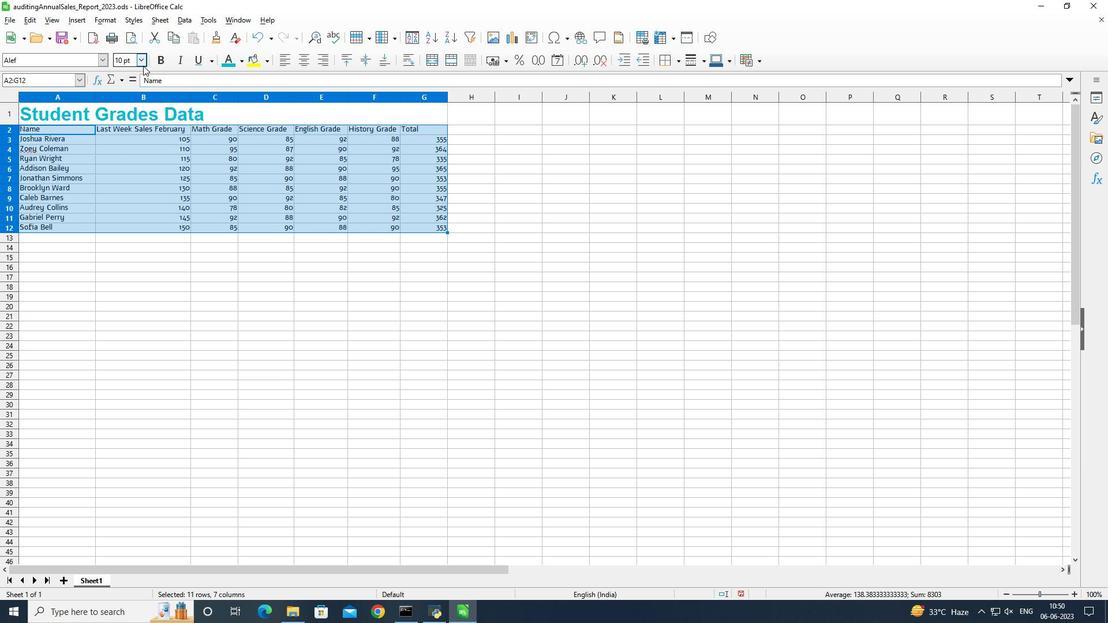 
Action: Mouse pressed left at (142, 64)
Screenshot: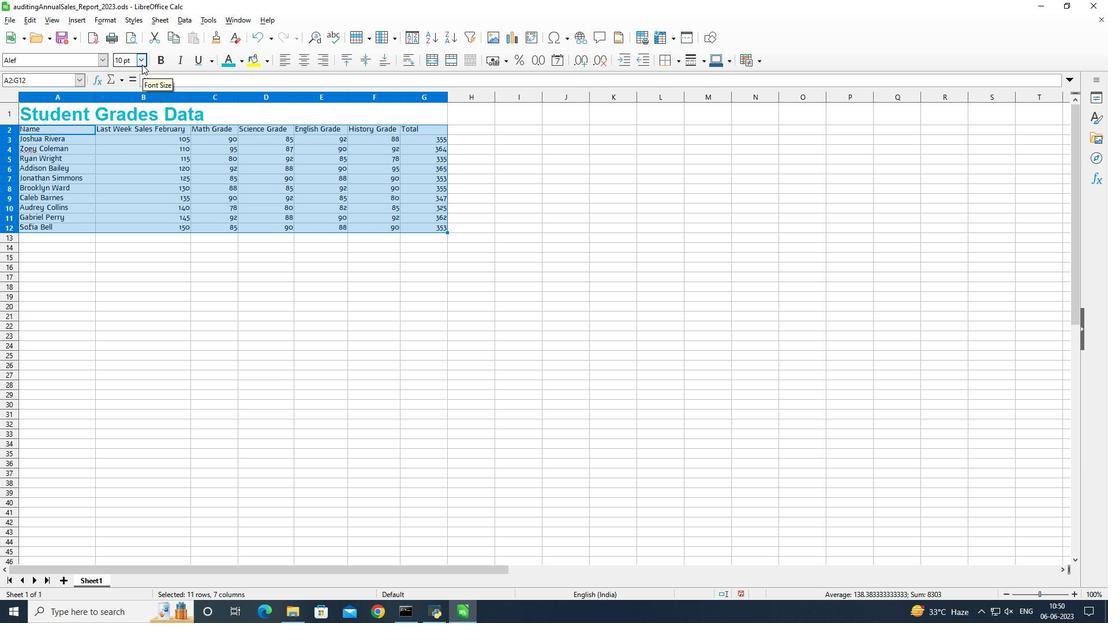 
Action: Mouse moved to (129, 143)
Screenshot: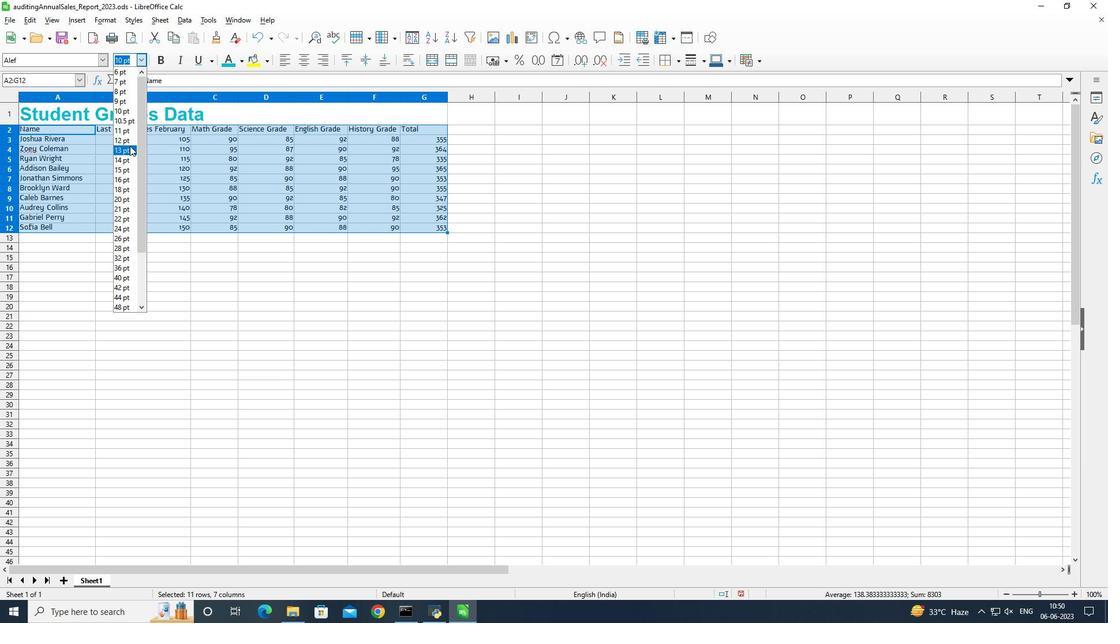 
Action: Mouse pressed left at (129, 143)
Screenshot: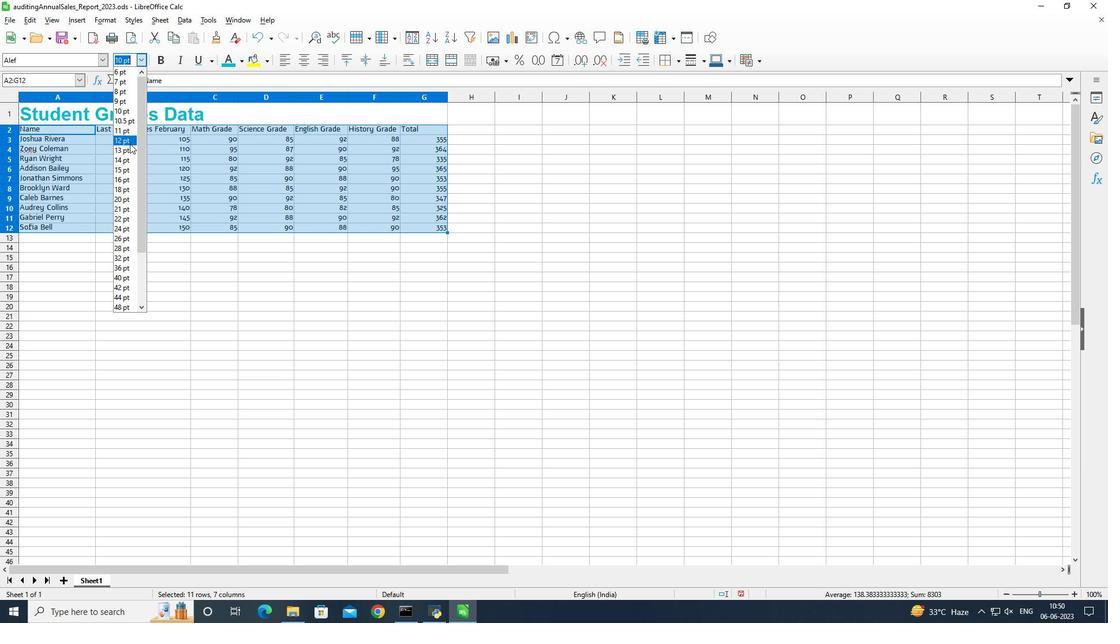 
Action: Mouse moved to (392, 117)
Screenshot: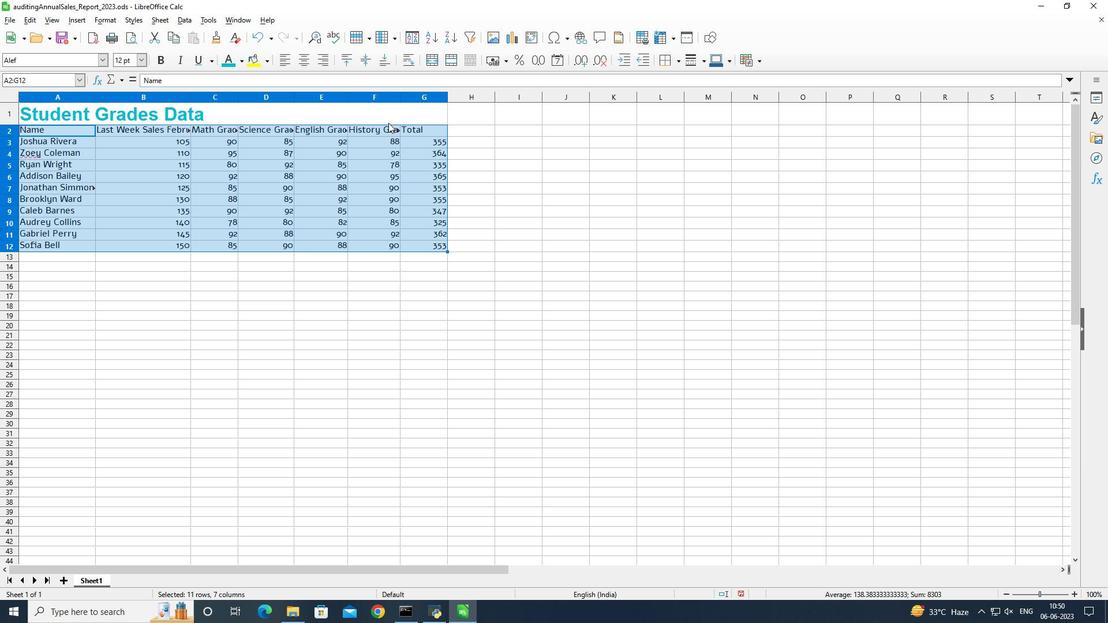 
Action: Mouse pressed left at (392, 117)
Screenshot: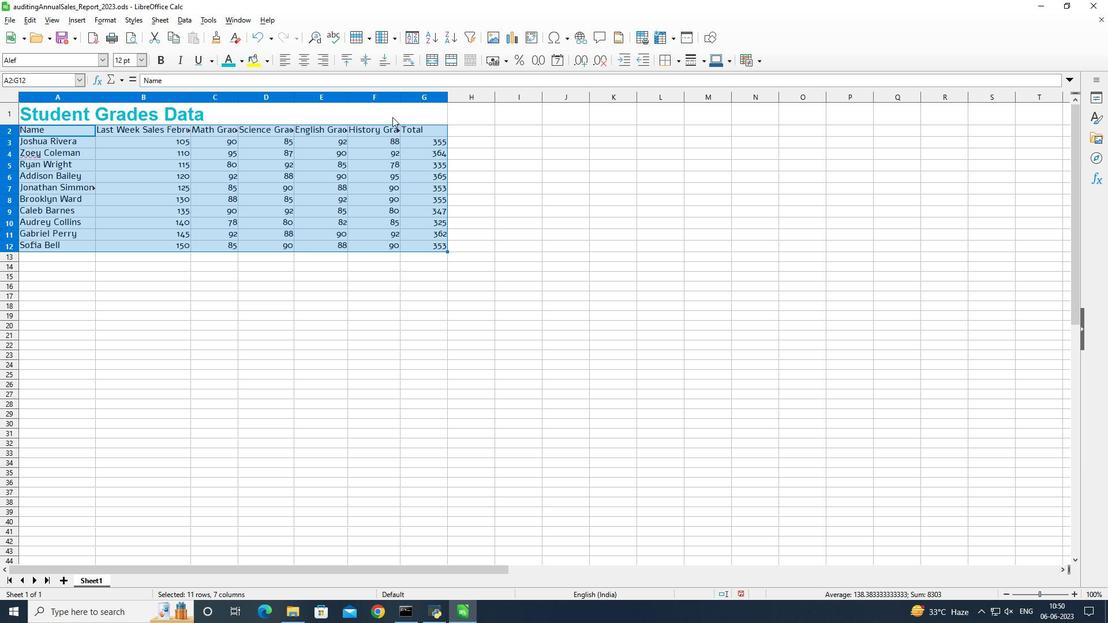 
Action: Key pressed <Key.shift_r><Key.down><Key.down><Key.down><Key.down><Key.down><Key.down><Key.down><Key.down><Key.down><Key.down><Key.down>
Screenshot: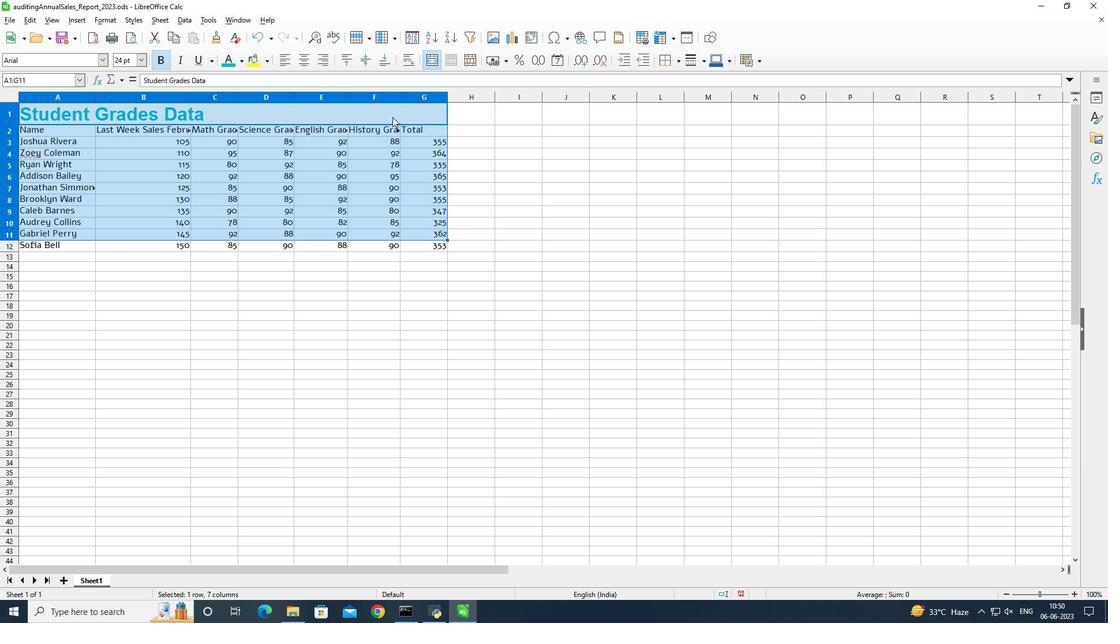 
Action: Mouse moved to (348, 62)
Screenshot: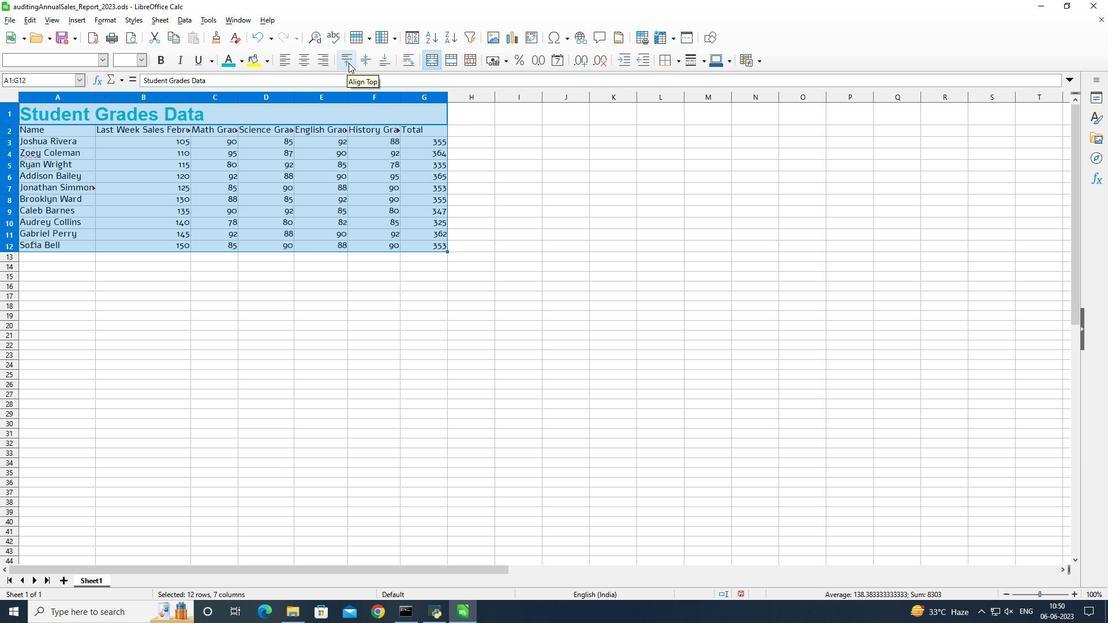 
Action: Mouse pressed left at (348, 62)
Screenshot: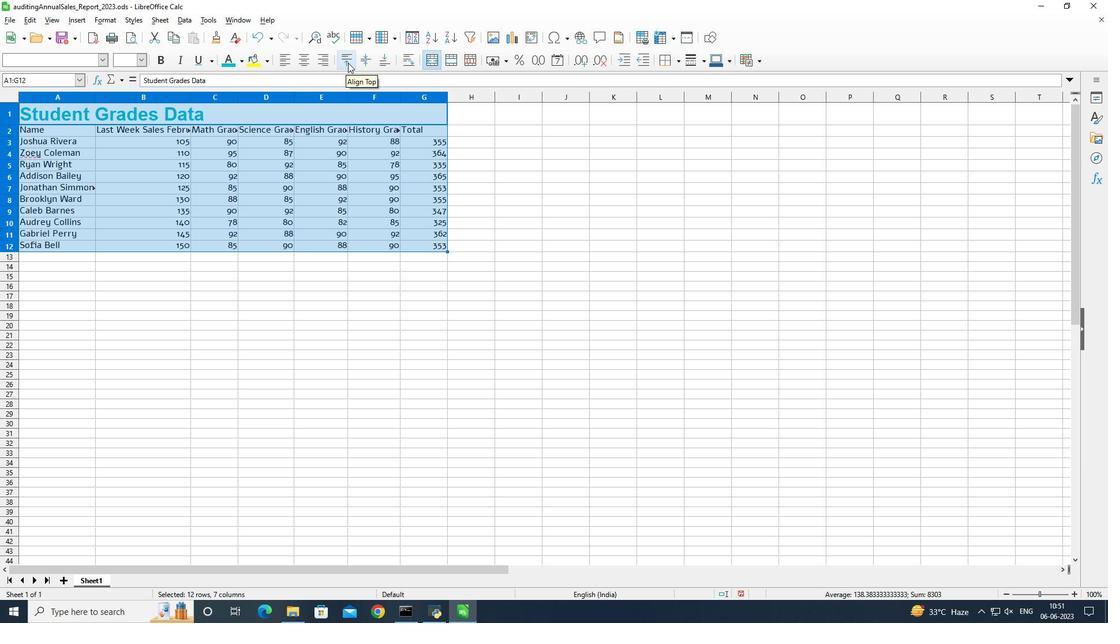 
Action: Mouse moved to (425, 247)
Screenshot: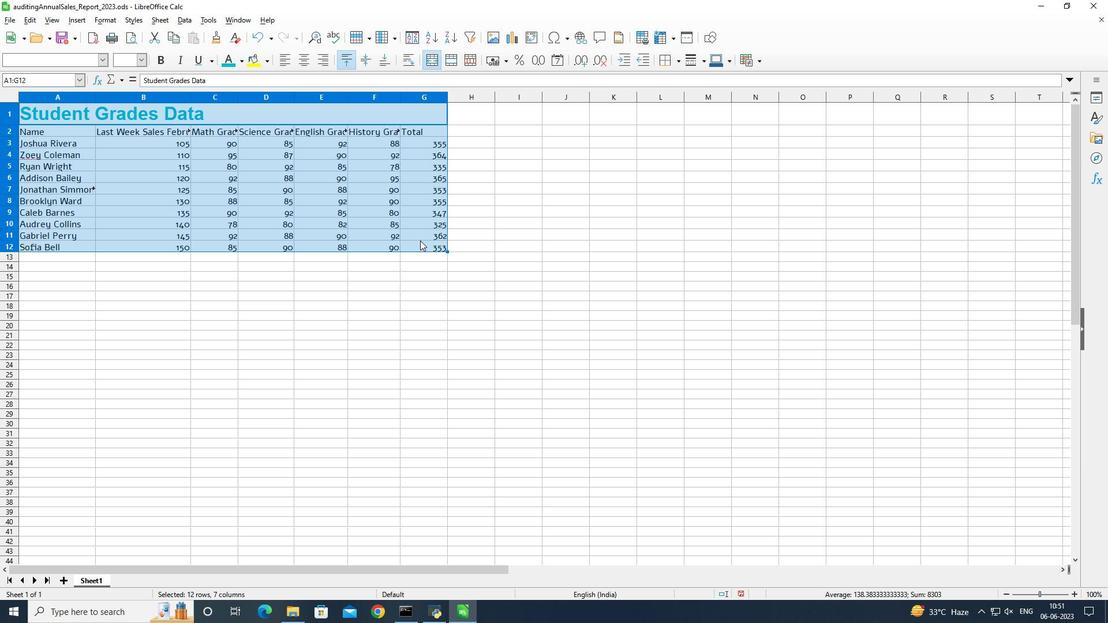 
Action: Mouse pressed left at (425, 247)
Screenshot: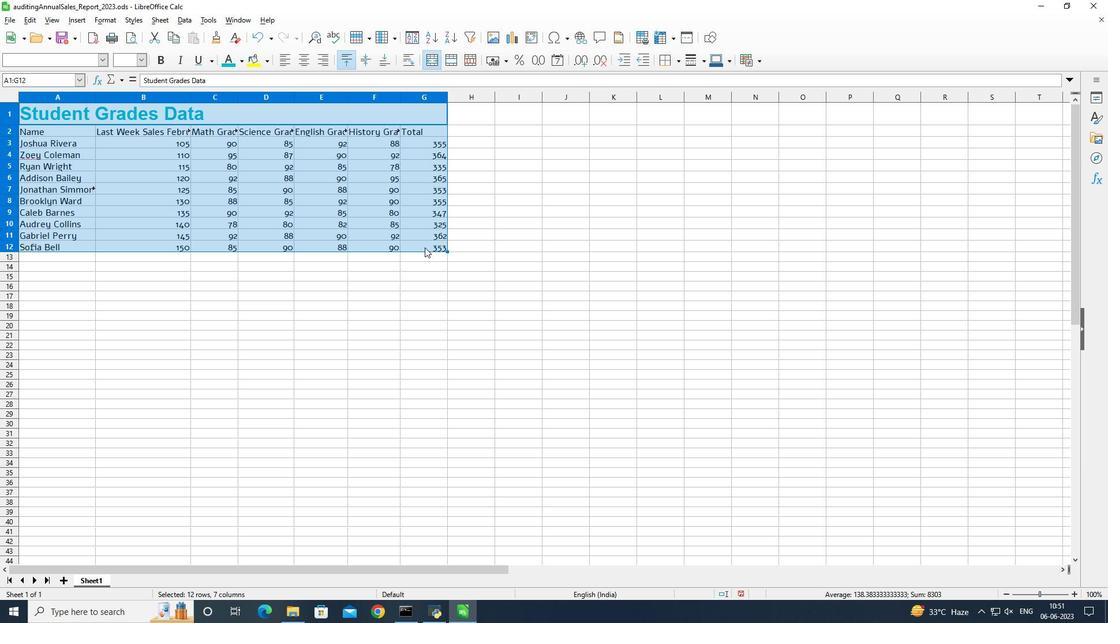 
Action: Mouse moved to (446, 95)
Screenshot: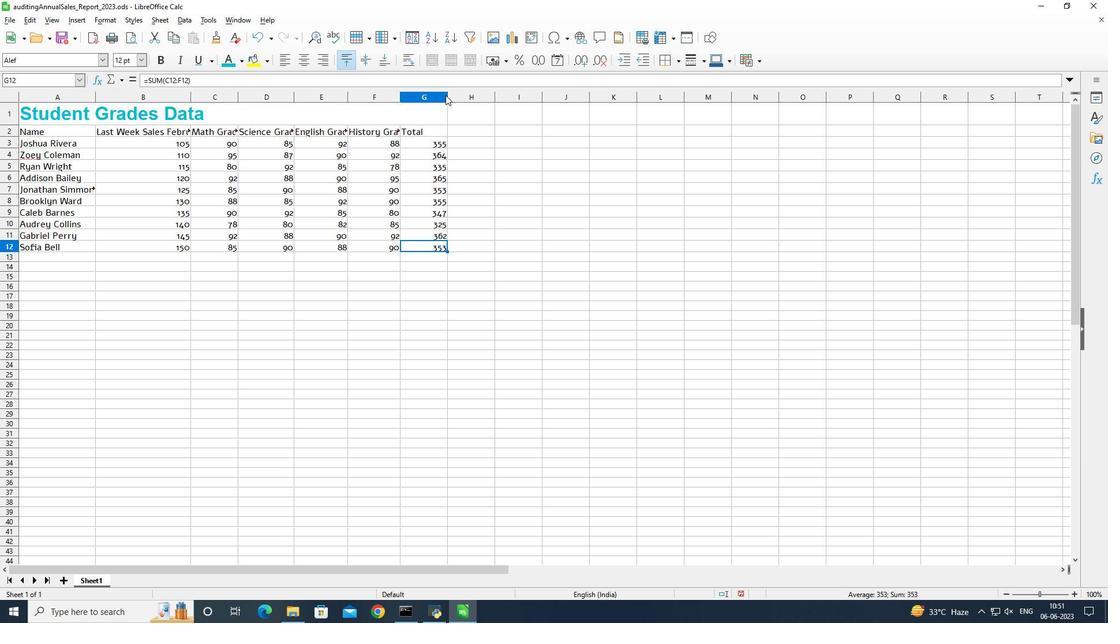 
Action: Mouse pressed left at (446, 95)
Screenshot: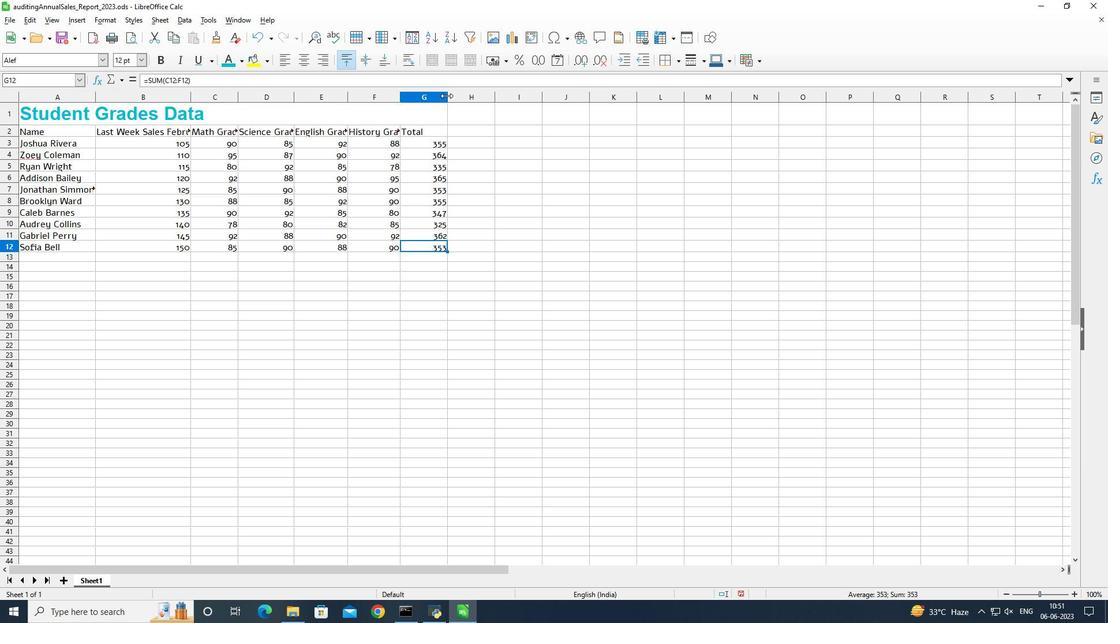 
Action: Mouse pressed left at (446, 95)
Screenshot: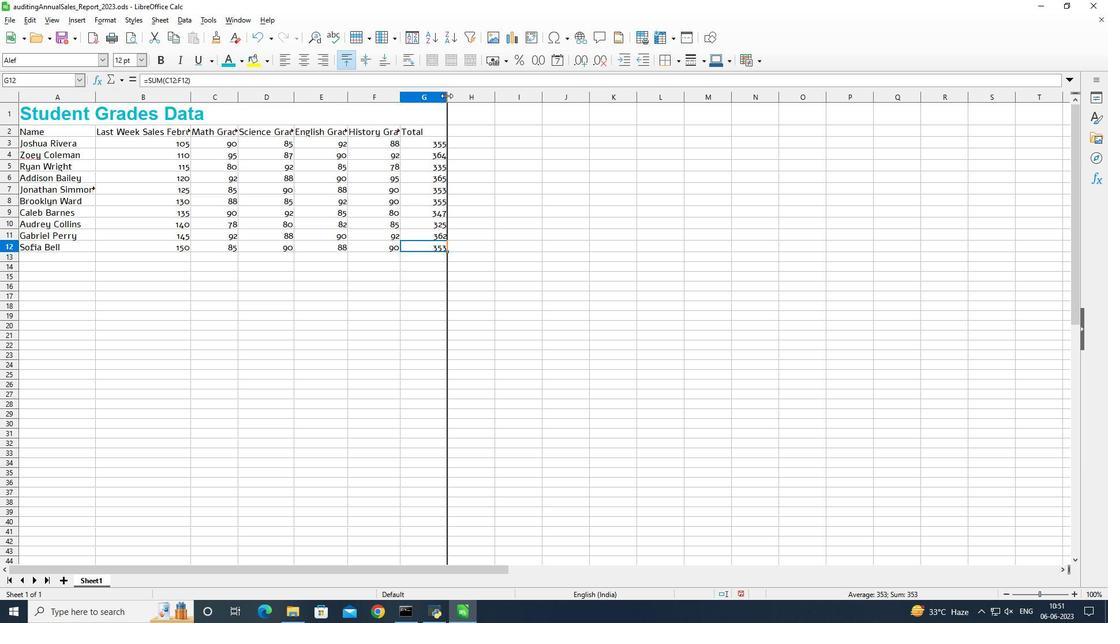 
Action: Mouse moved to (399, 97)
Screenshot: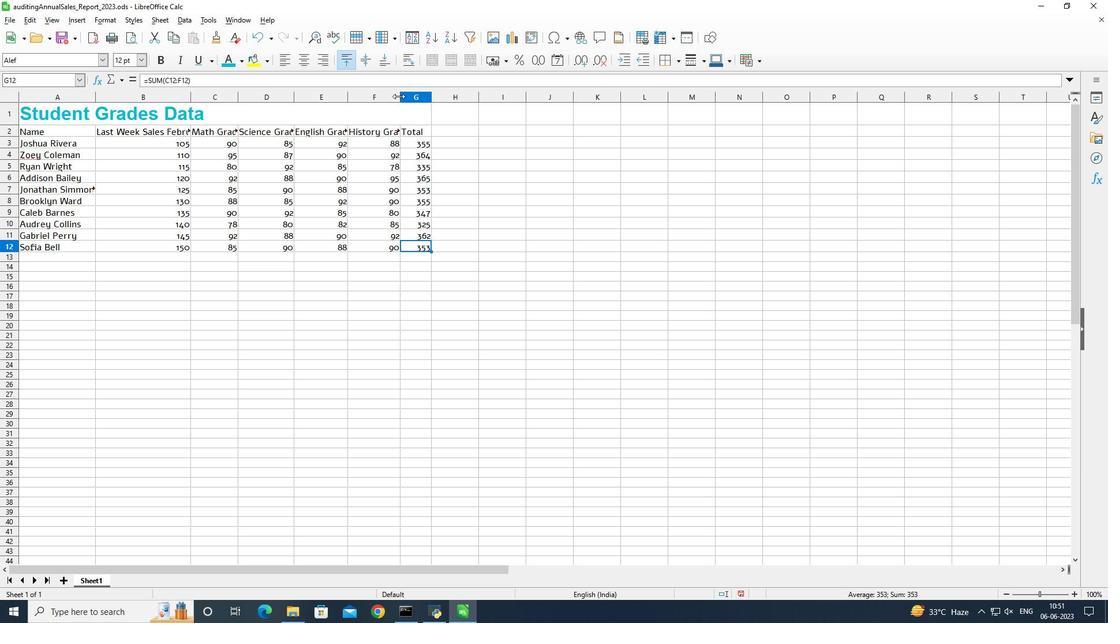 
Action: Mouse pressed left at (399, 97)
Screenshot: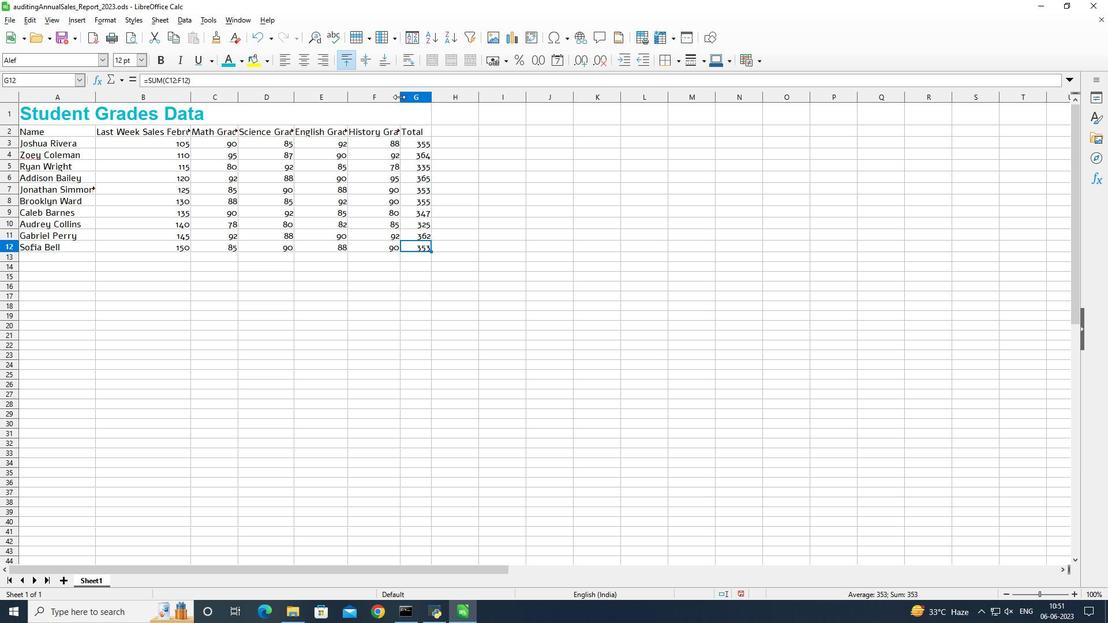 
Action: Mouse pressed left at (399, 97)
Screenshot: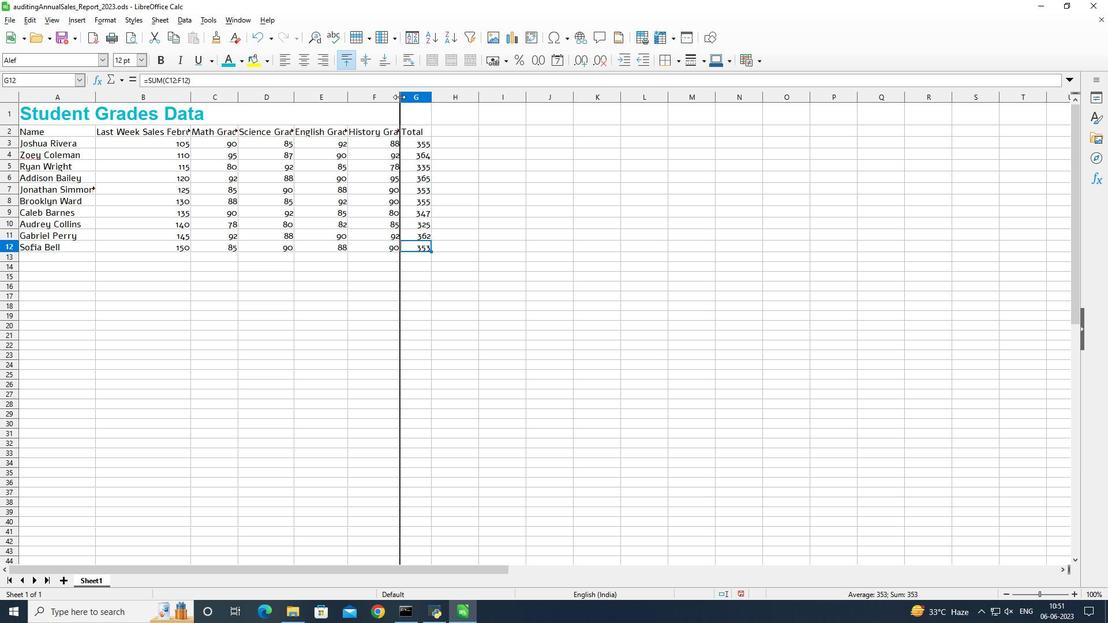 
Action: Mouse moved to (444, 99)
Screenshot: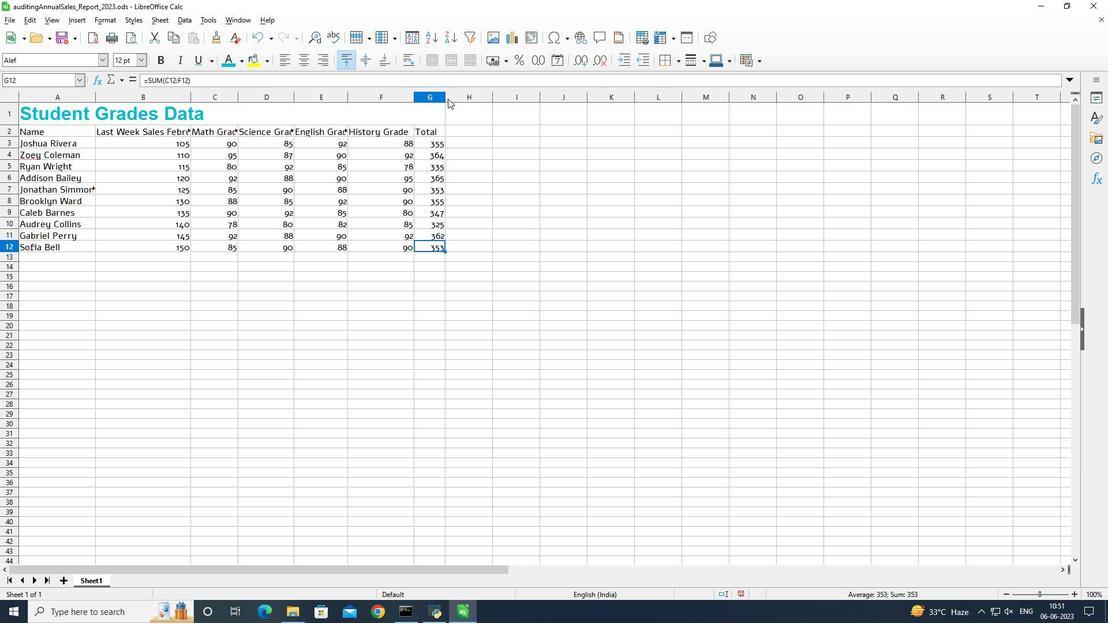 
Action: Mouse pressed left at (444, 99)
Screenshot: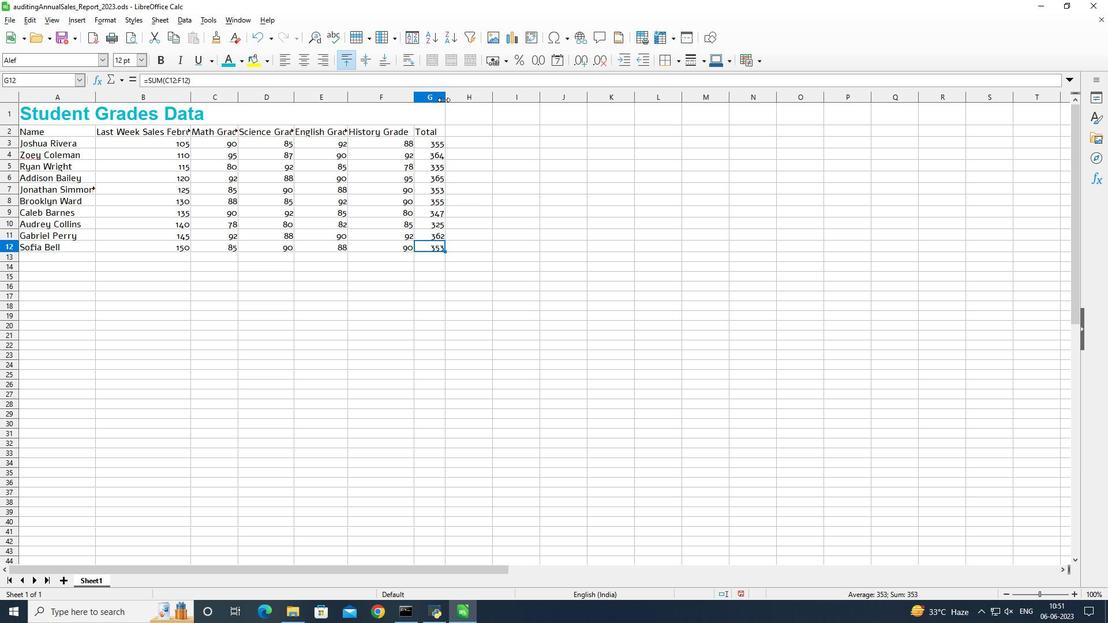 
Action: Mouse moved to (347, 95)
Screenshot: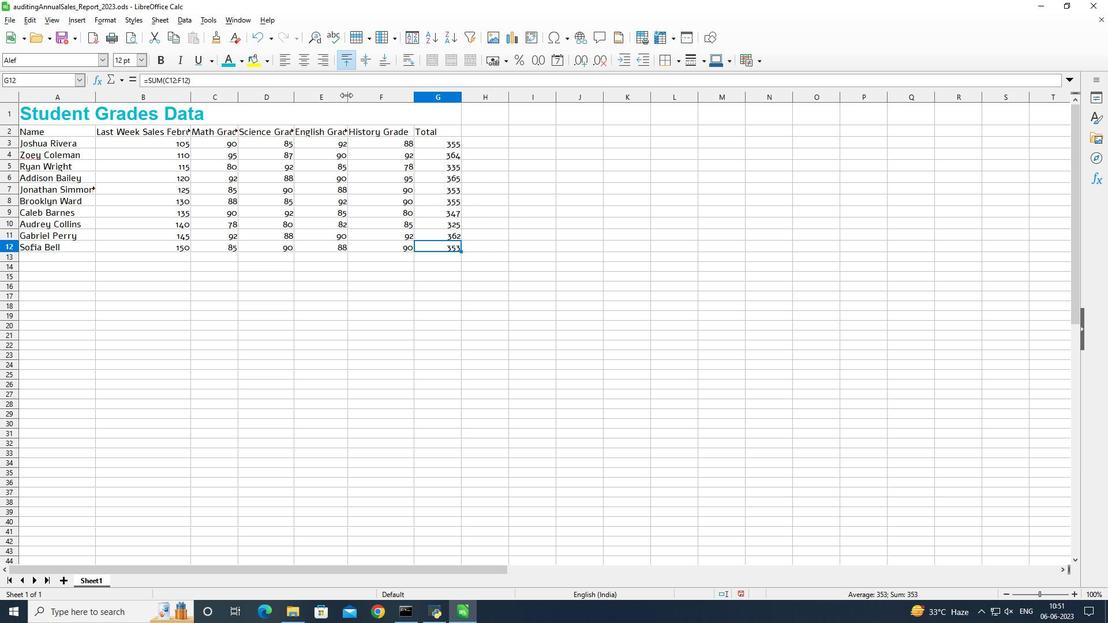 
Action: Mouse pressed left at (347, 95)
Screenshot: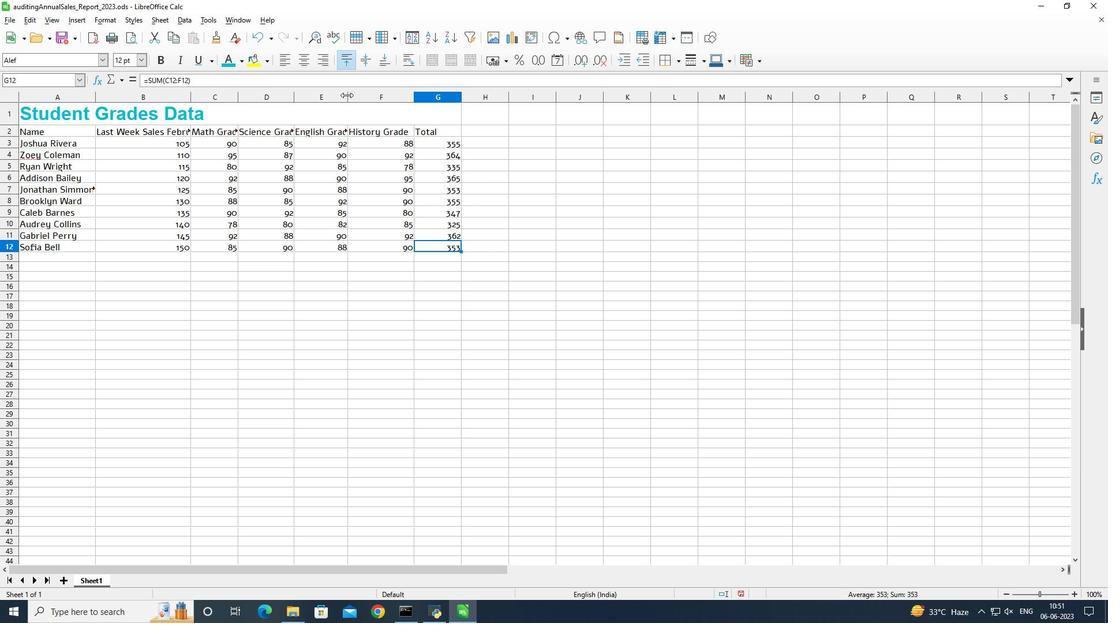 
Action: Mouse pressed left at (347, 95)
Screenshot: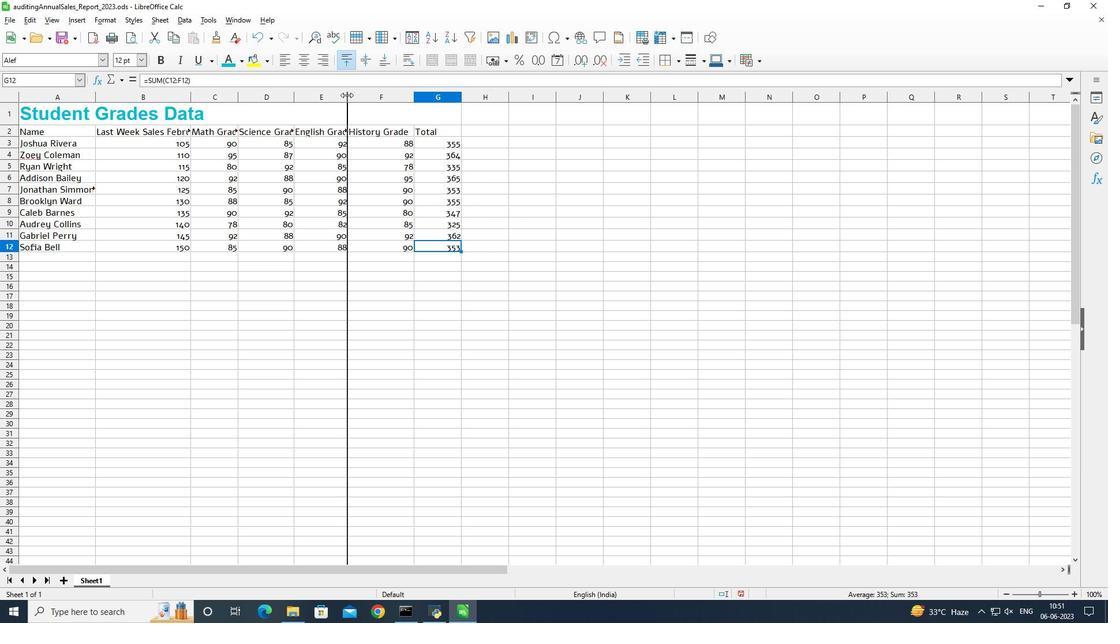 
Action: Mouse moved to (294, 95)
Screenshot: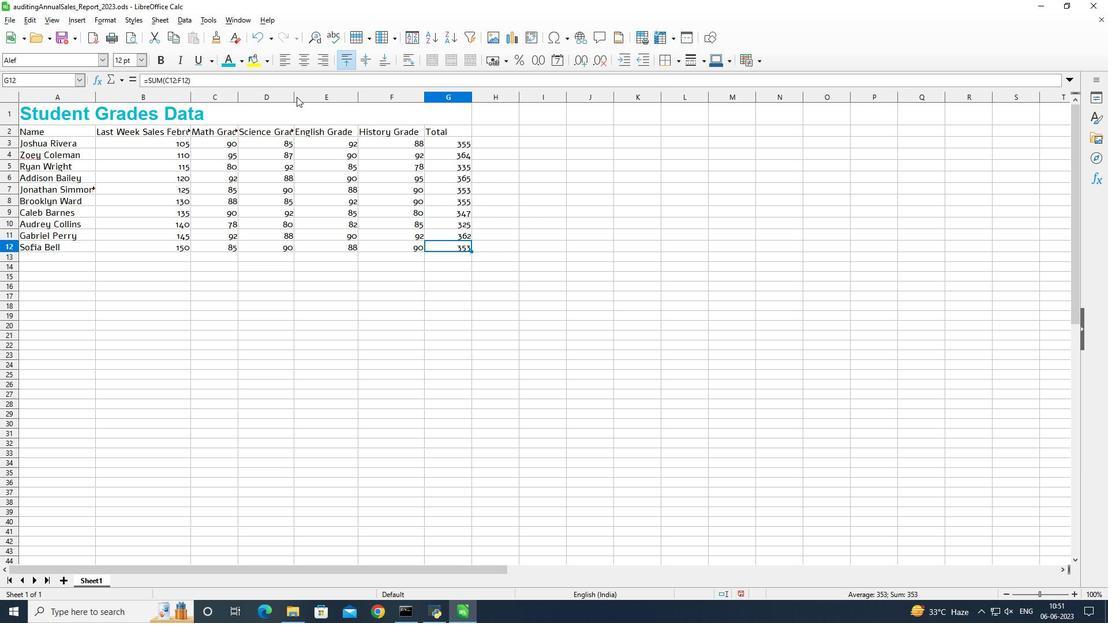 
Action: Mouse pressed left at (294, 95)
Screenshot: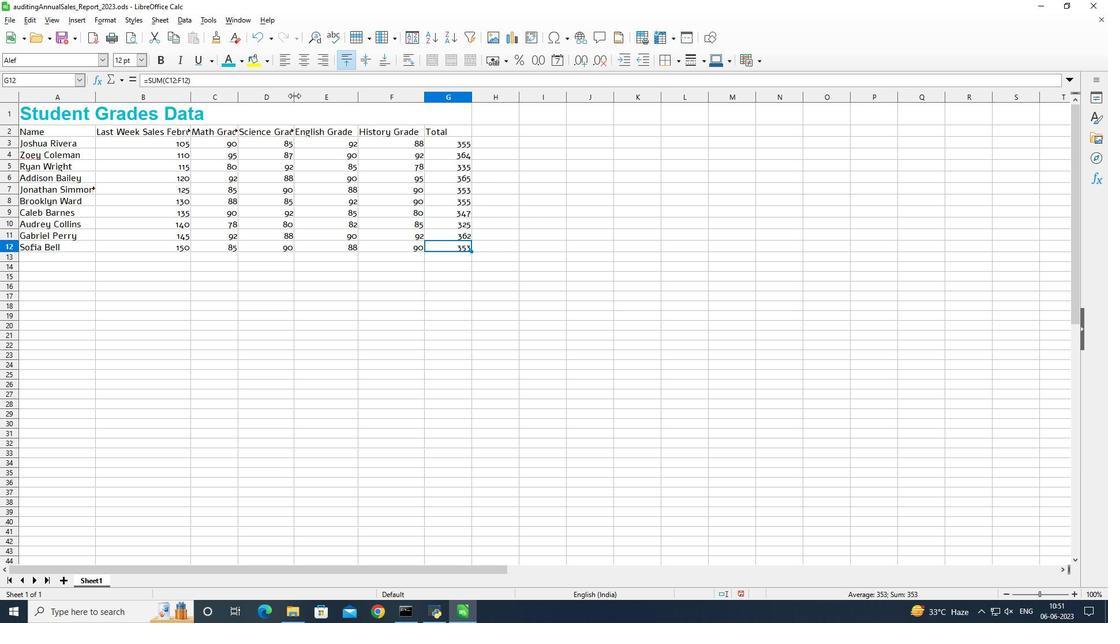 
Action: Mouse pressed left at (294, 95)
Screenshot: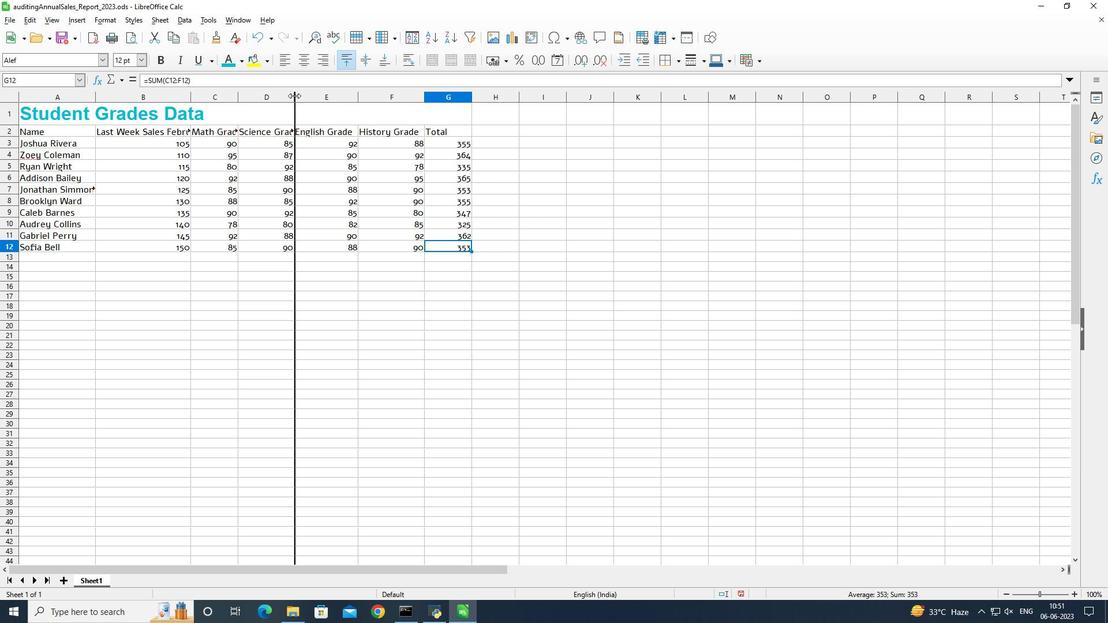 
Action: Mouse moved to (237, 97)
Screenshot: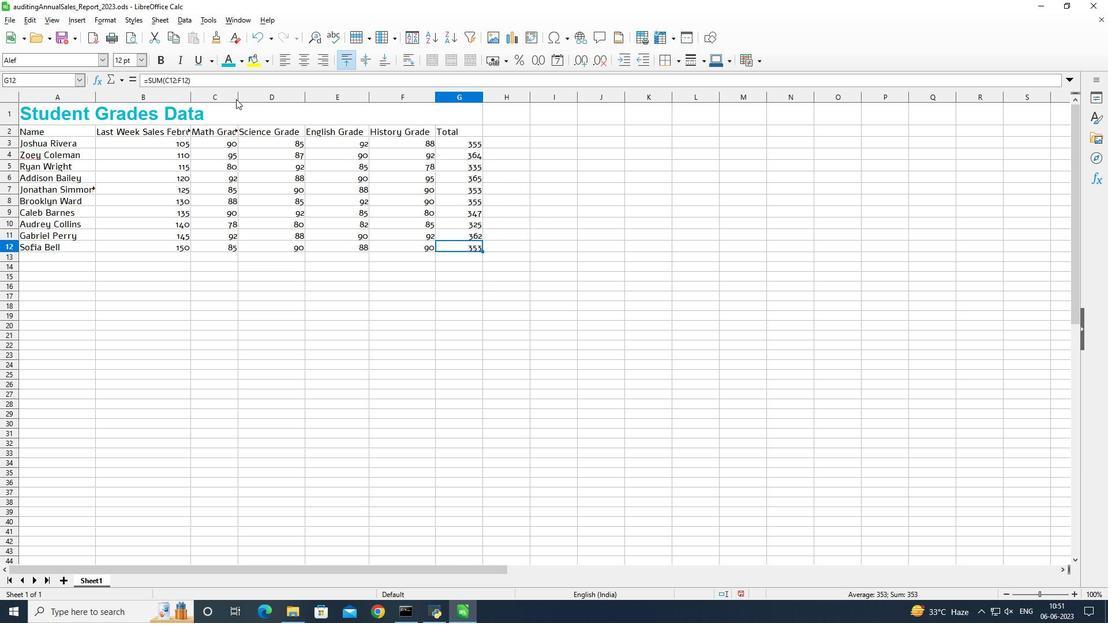 
Action: Mouse pressed left at (237, 97)
Screenshot: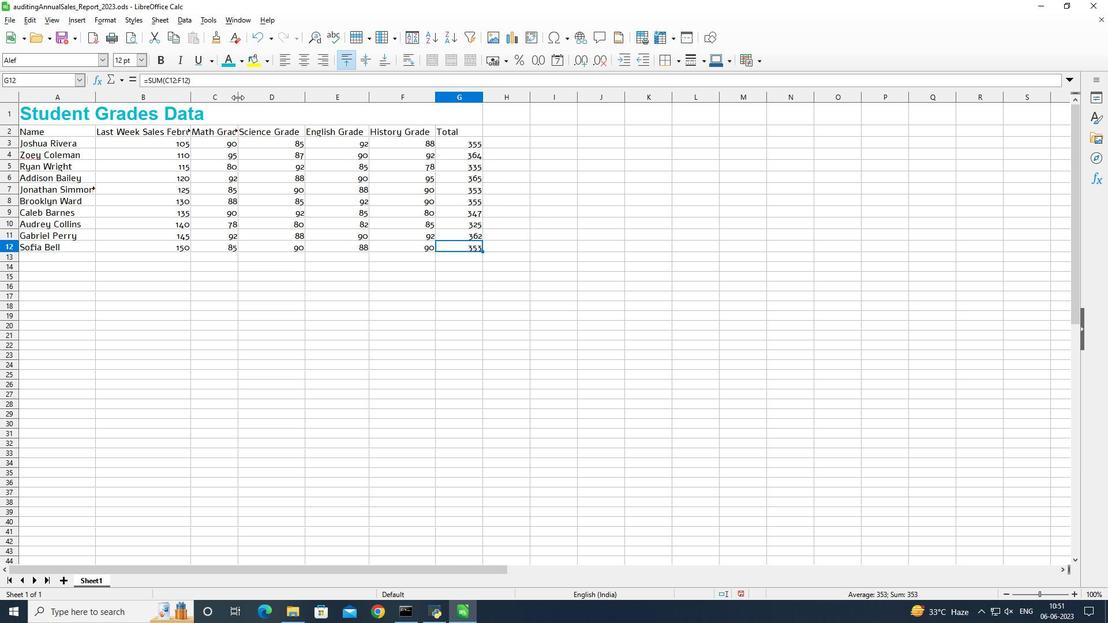 
Action: Mouse pressed left at (237, 97)
Screenshot: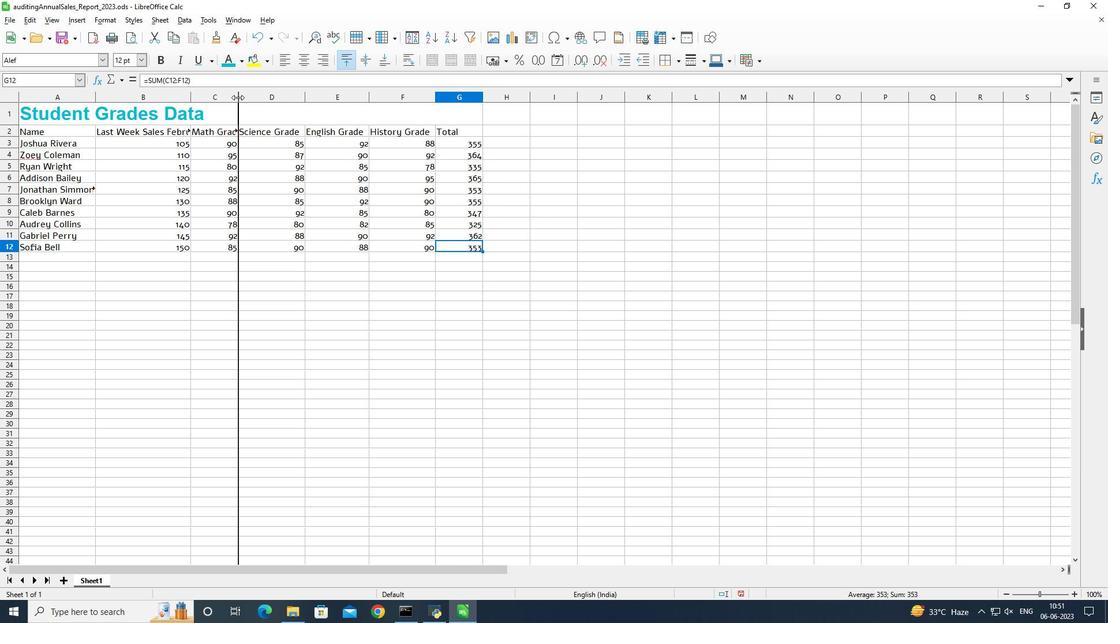 
Action: Mouse moved to (191, 98)
Screenshot: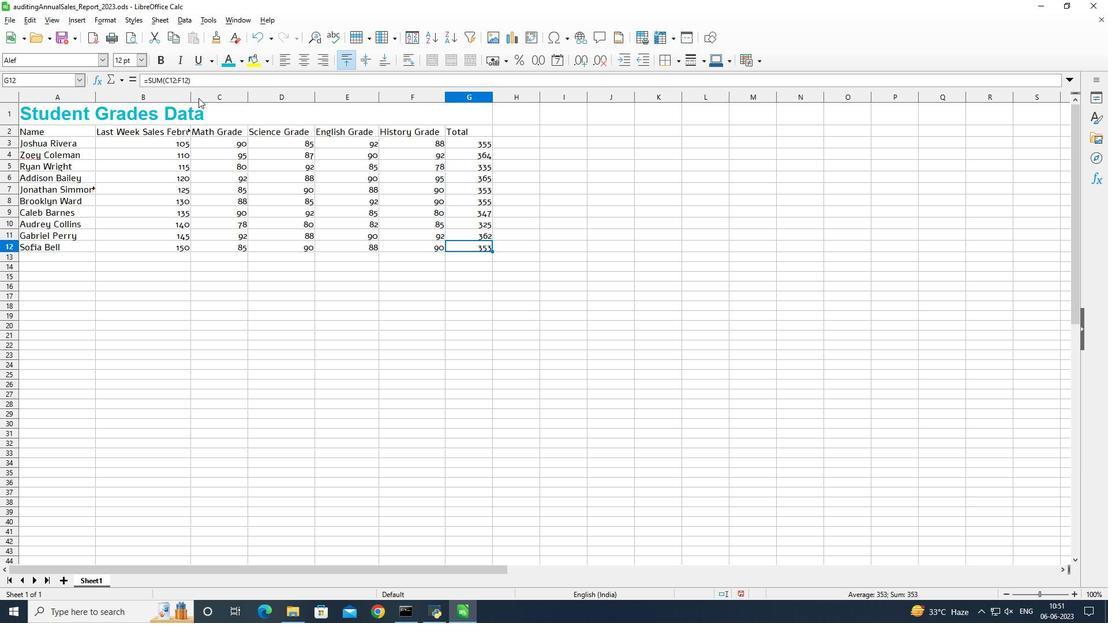 
Action: Mouse pressed left at (191, 98)
Screenshot: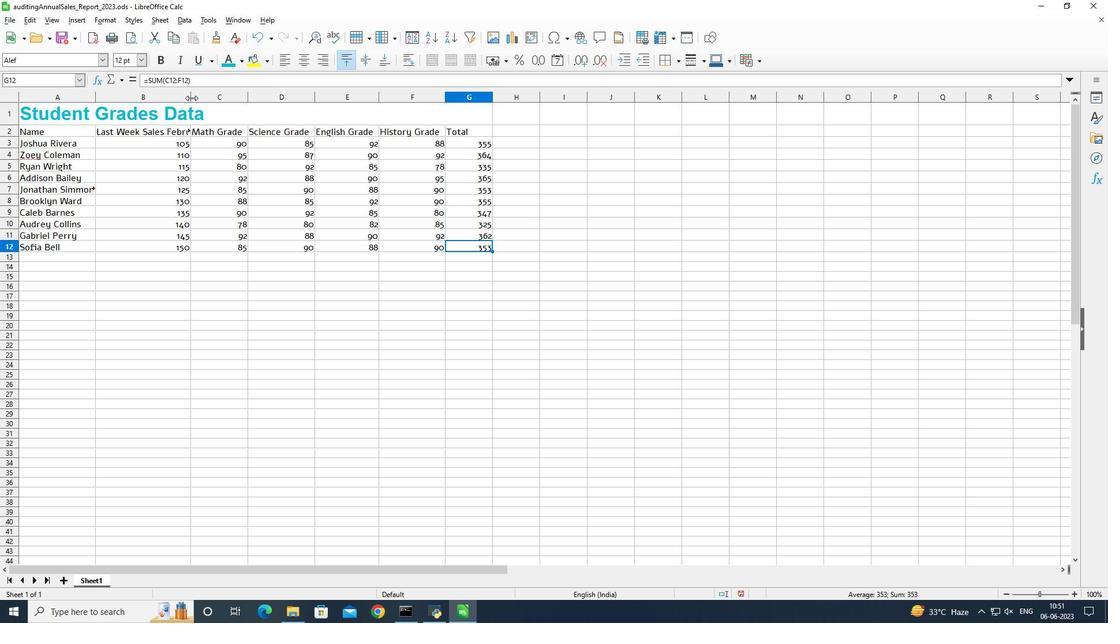 
Action: Mouse pressed left at (191, 98)
Screenshot: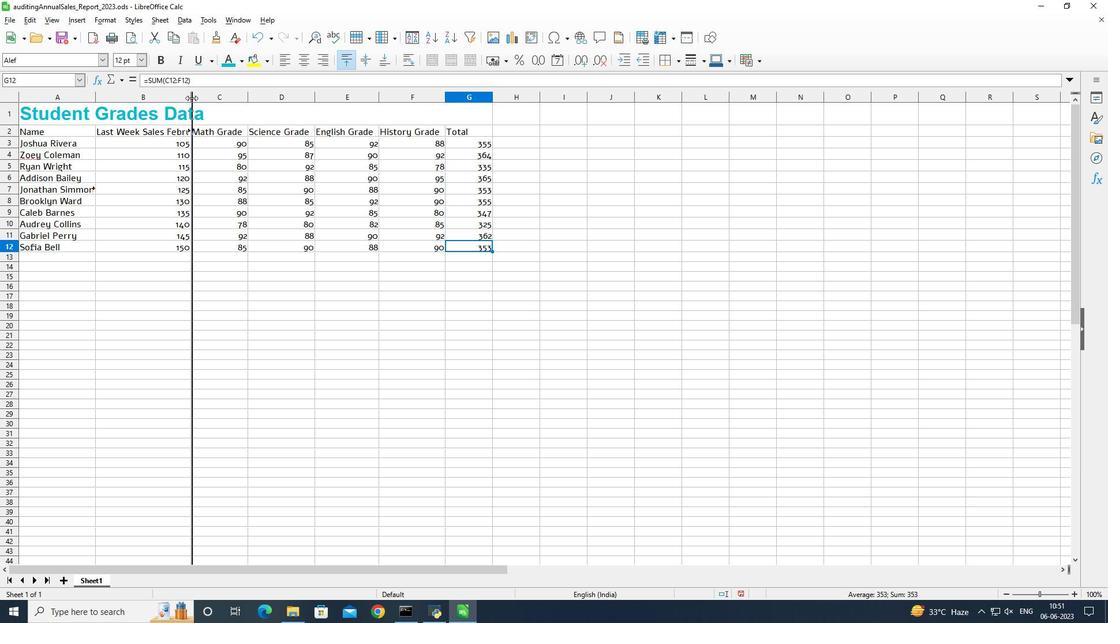 
Action: Mouse moved to (96, 94)
Screenshot: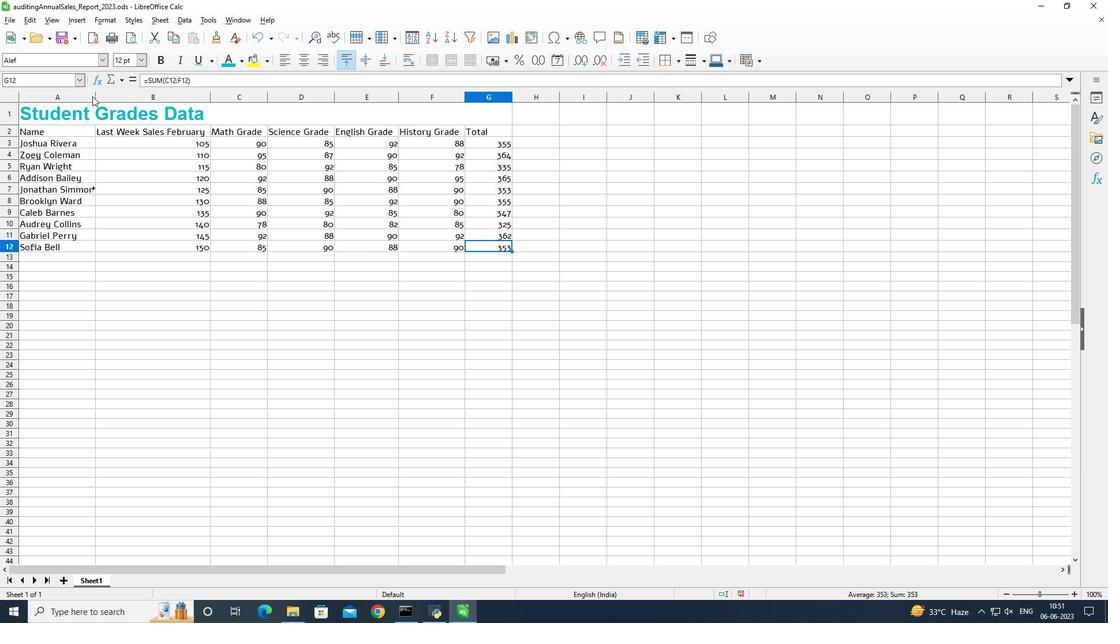 
Action: Mouse pressed left at (96, 94)
Screenshot: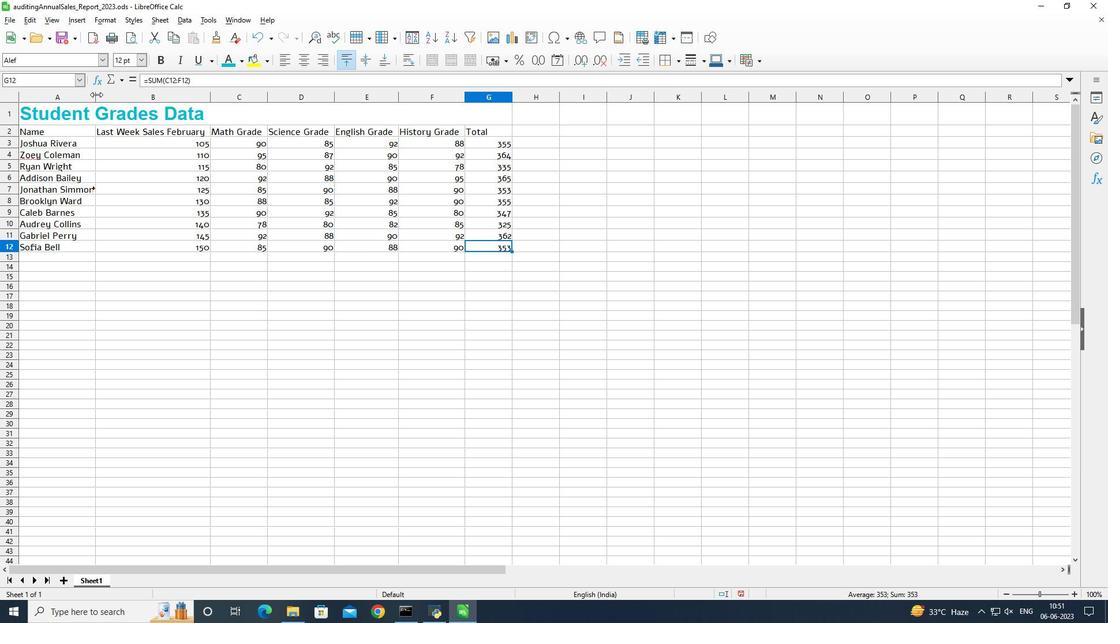 
Action: Mouse pressed left at (96, 94)
Screenshot: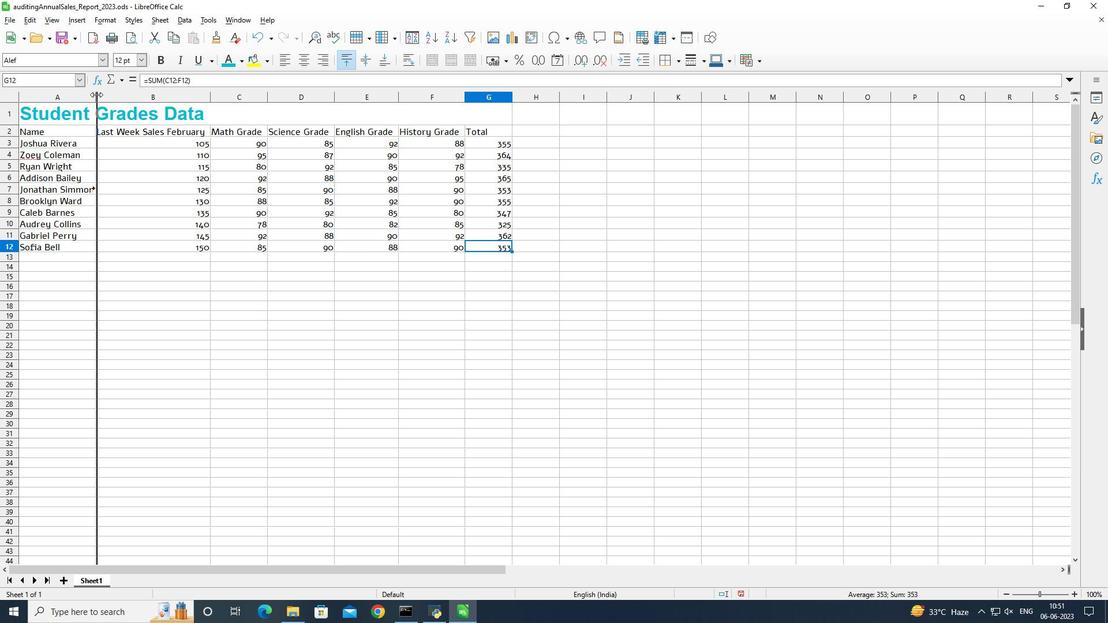 
Action: Mouse moved to (513, 276)
Screenshot: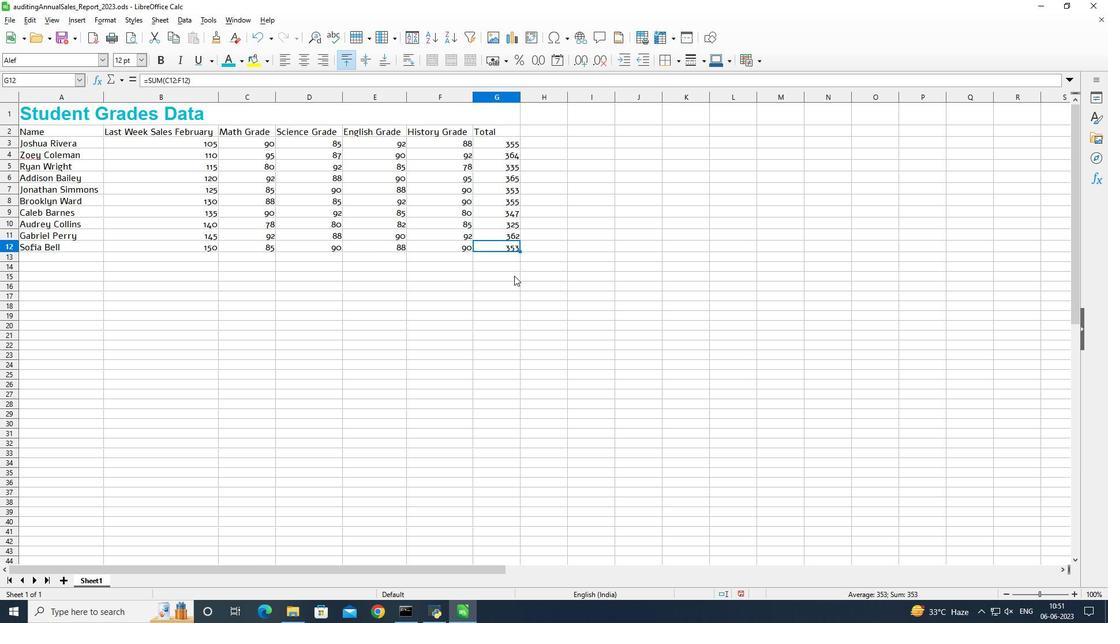 
